 Task: Find connections with filter location Dongdu with filter topic #SmallBusinesswith filter profile language French with filter current company Piramal Pharma Solutions with filter school Maharaja Agrasen Institute Of Technology with filter industry Musicians with filter service category Illustration with filter keywords title Speechwriter
Action: Mouse moved to (505, 44)
Screenshot: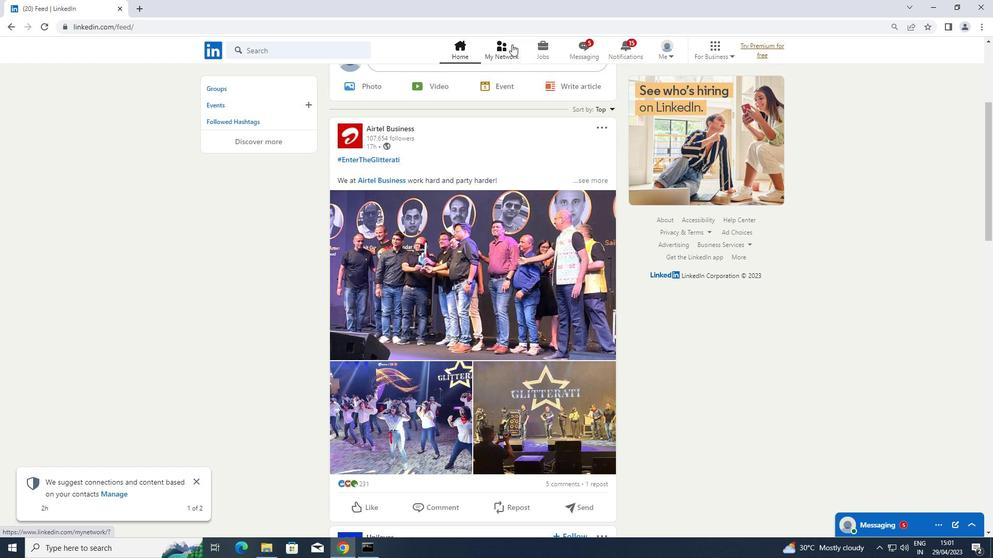 
Action: Mouse pressed left at (505, 44)
Screenshot: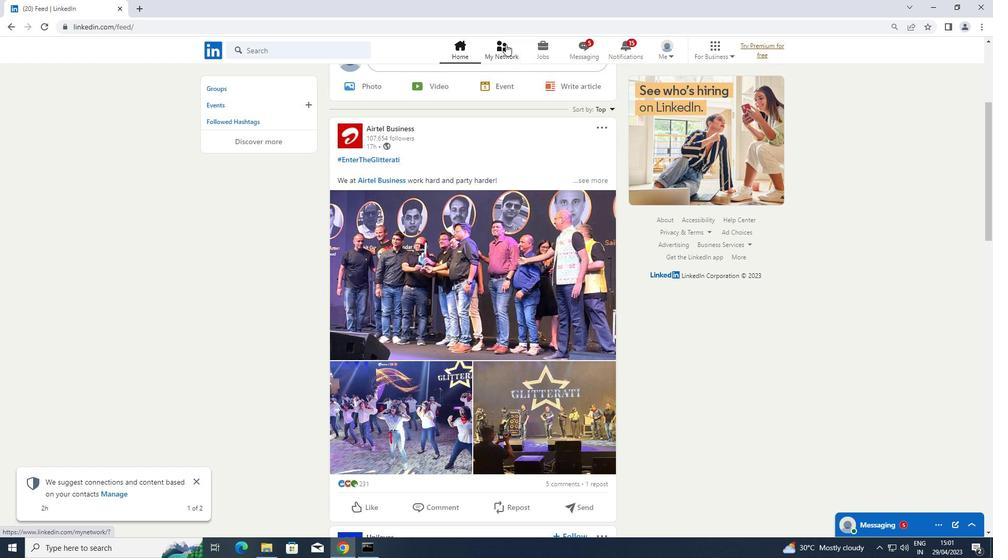 
Action: Mouse moved to (274, 102)
Screenshot: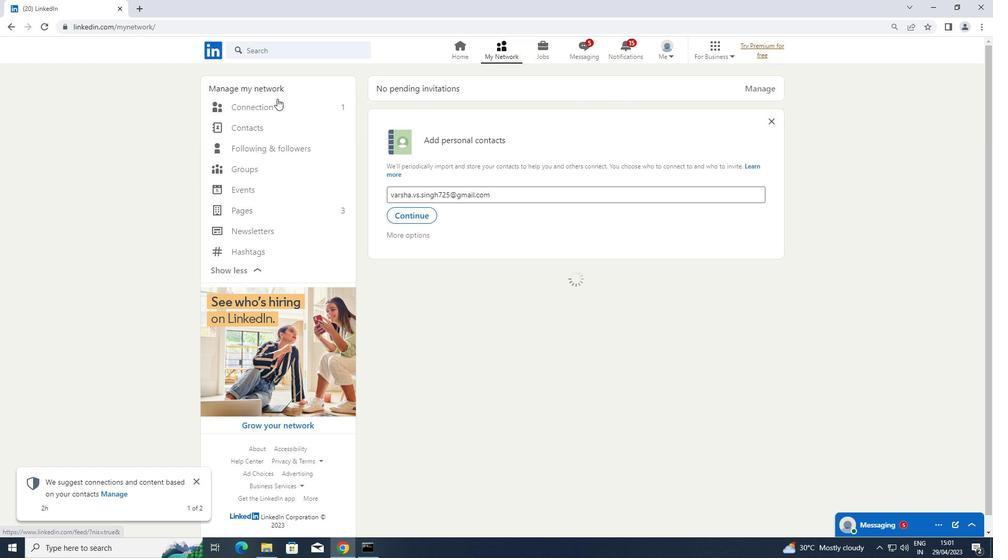
Action: Mouse pressed left at (274, 102)
Screenshot: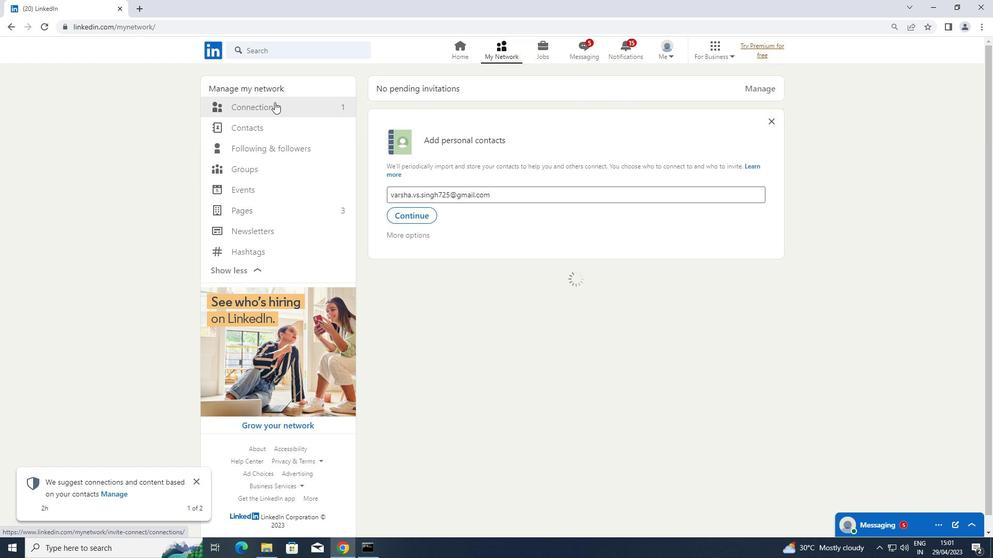 
Action: Mouse moved to (573, 103)
Screenshot: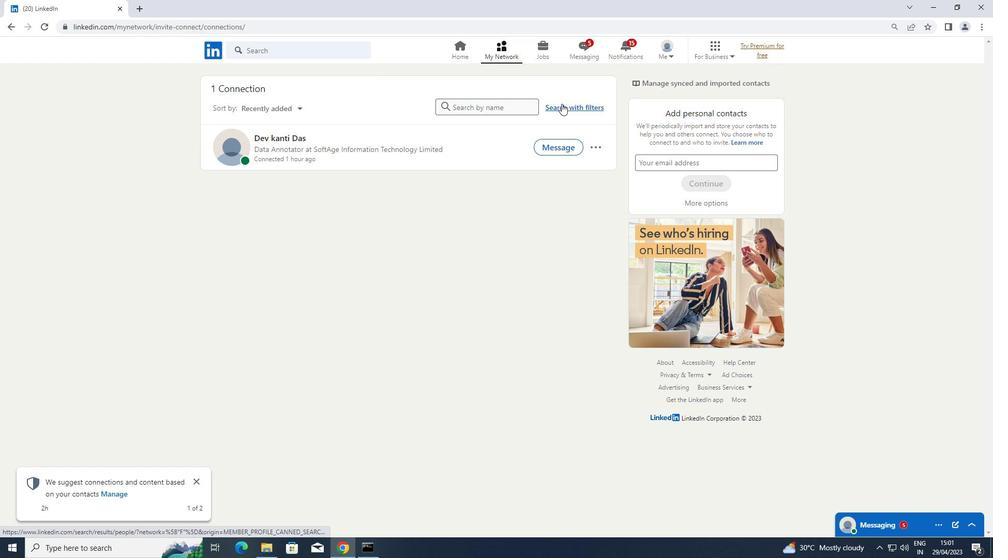 
Action: Mouse pressed left at (573, 103)
Screenshot: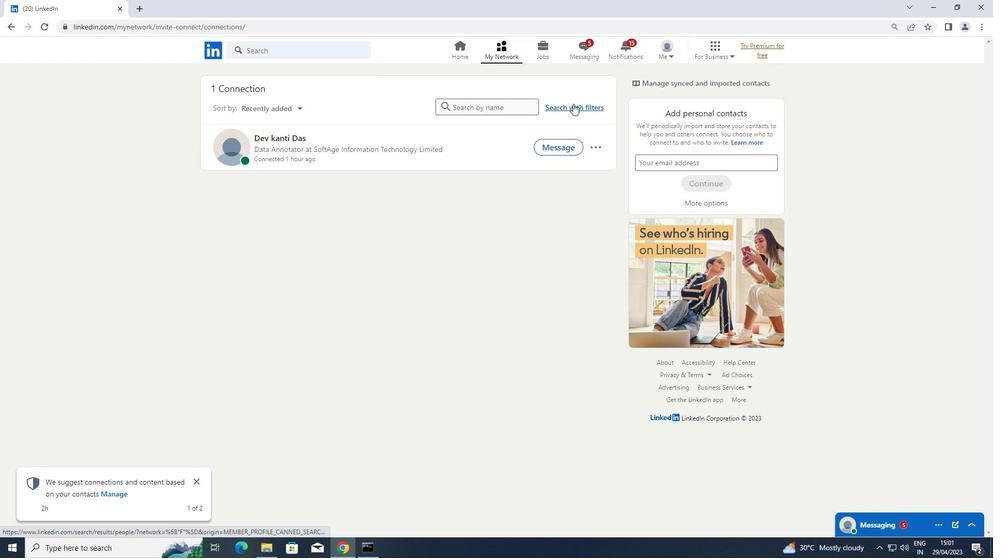 
Action: Mouse moved to (524, 75)
Screenshot: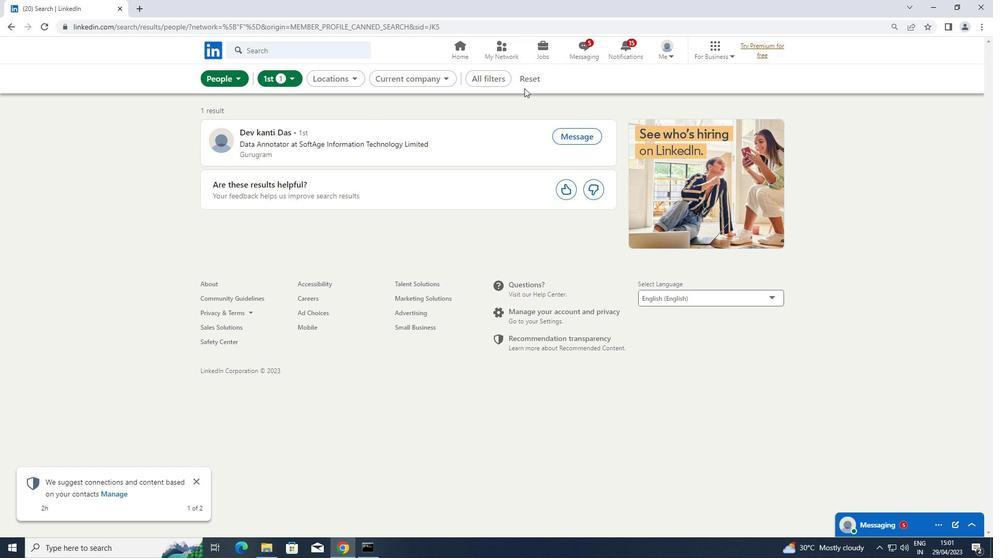 
Action: Mouse pressed left at (524, 75)
Screenshot: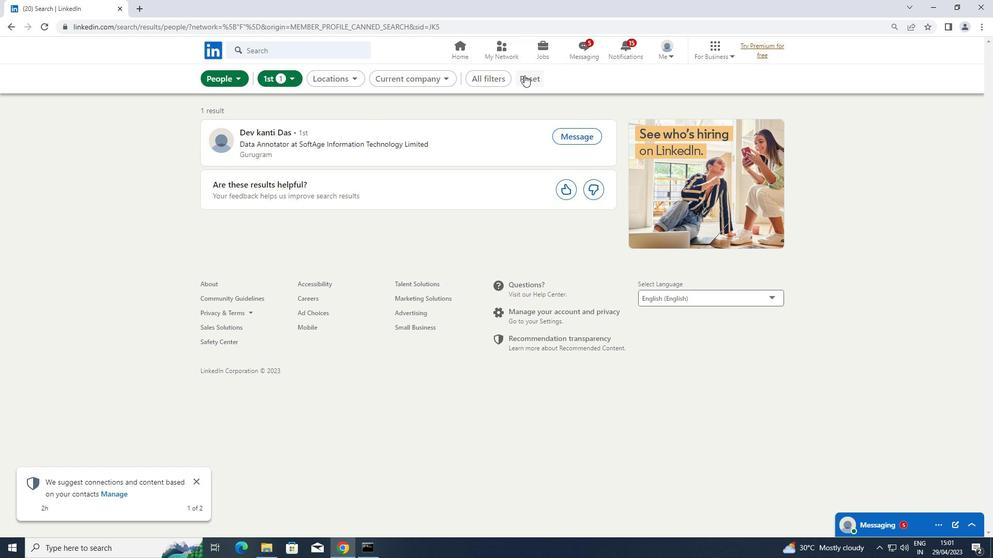 
Action: Mouse moved to (510, 78)
Screenshot: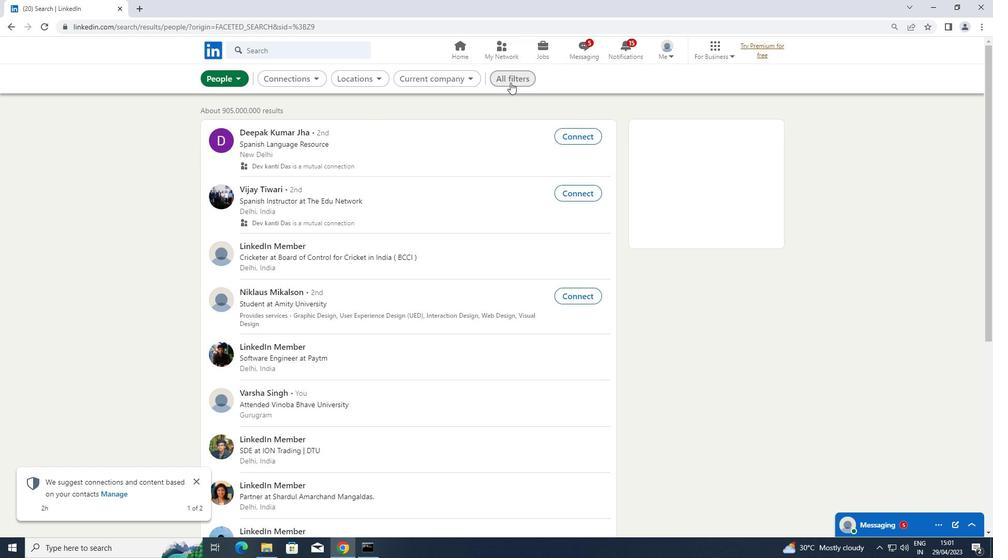 
Action: Mouse pressed left at (510, 78)
Screenshot: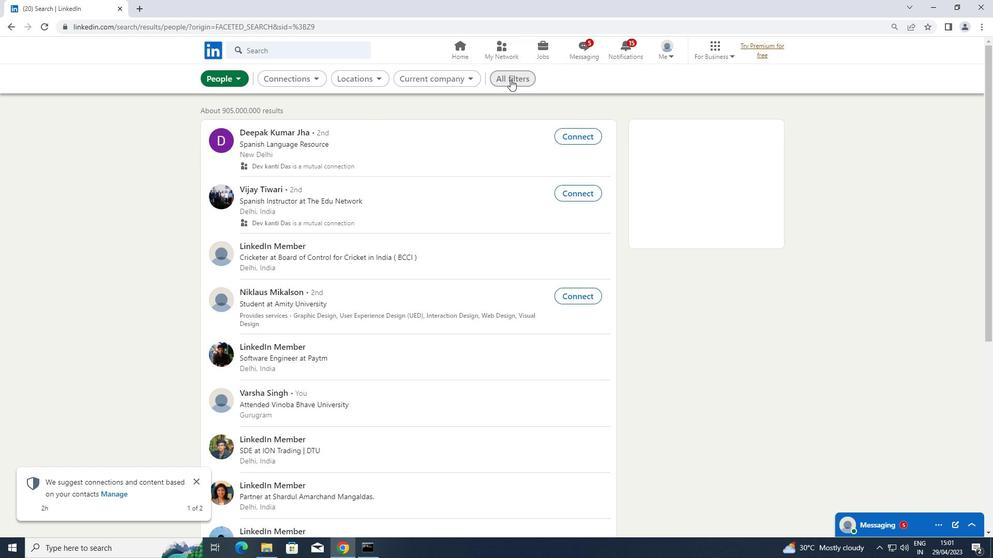 
Action: Mouse moved to (863, 396)
Screenshot: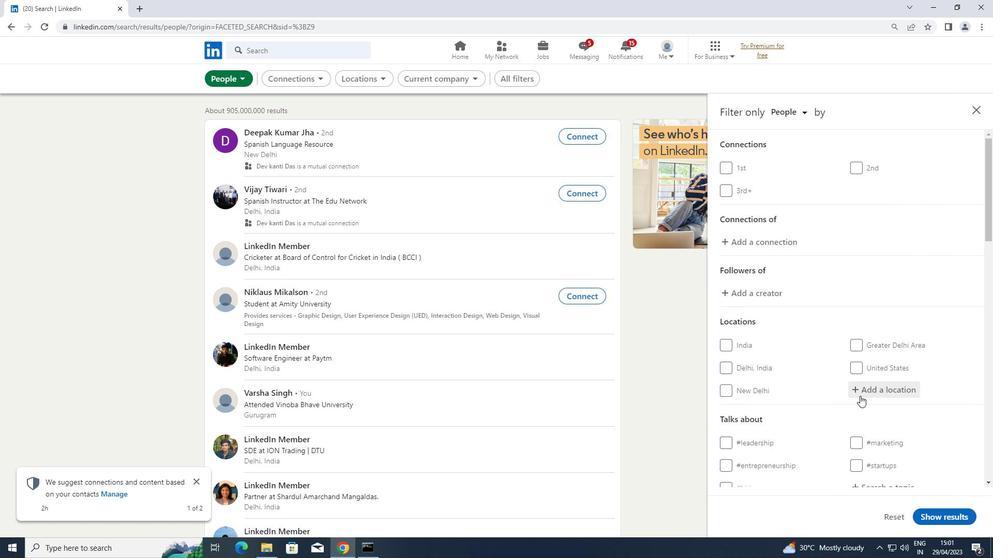 
Action: Mouse pressed left at (863, 396)
Screenshot: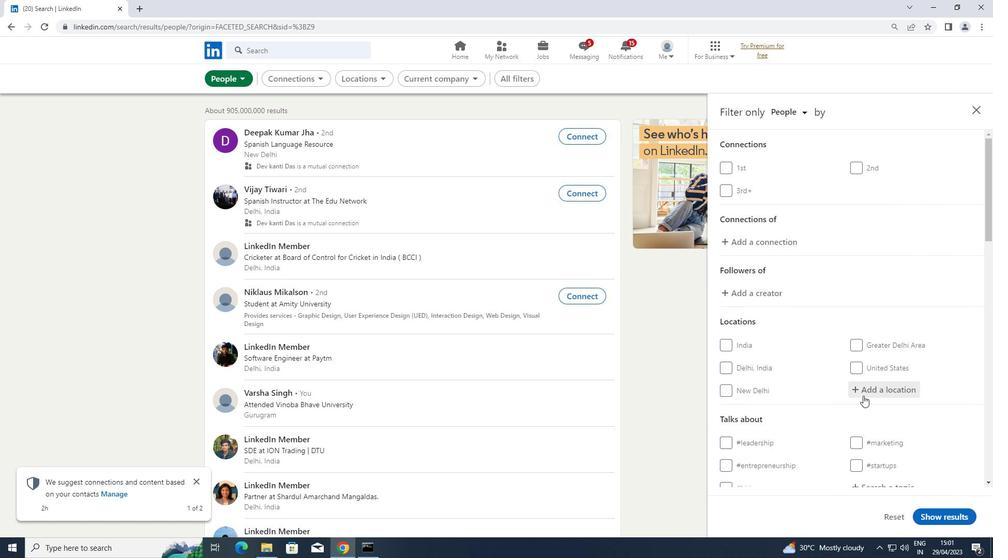 
Action: Key pressed <Key.shift>DONGDU
Screenshot: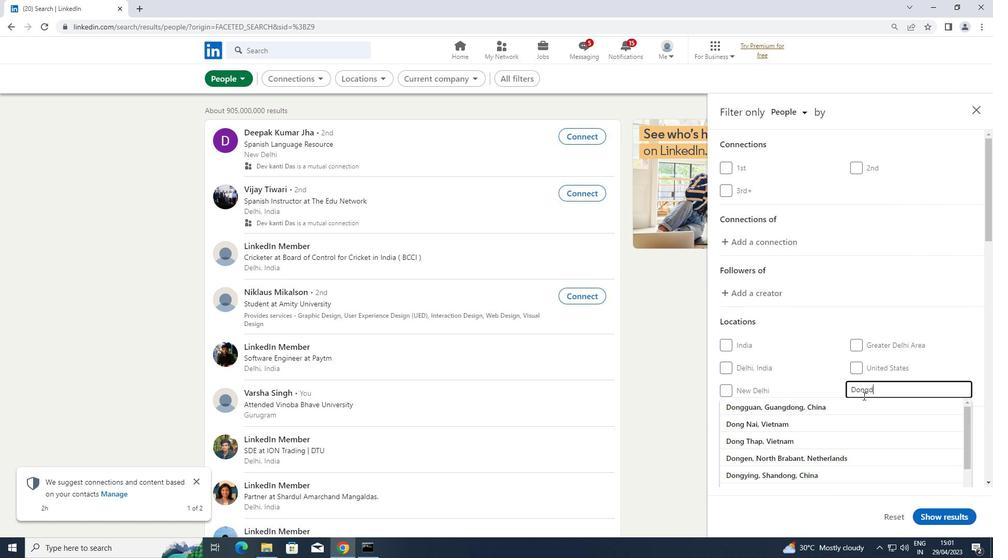 
Action: Mouse moved to (823, 378)
Screenshot: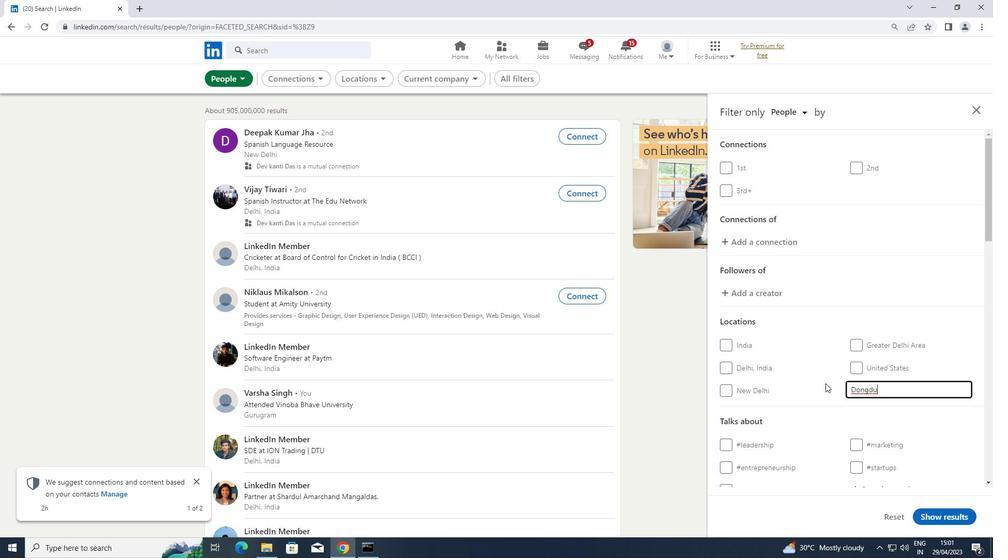 
Action: Mouse scrolled (823, 377) with delta (0, 0)
Screenshot: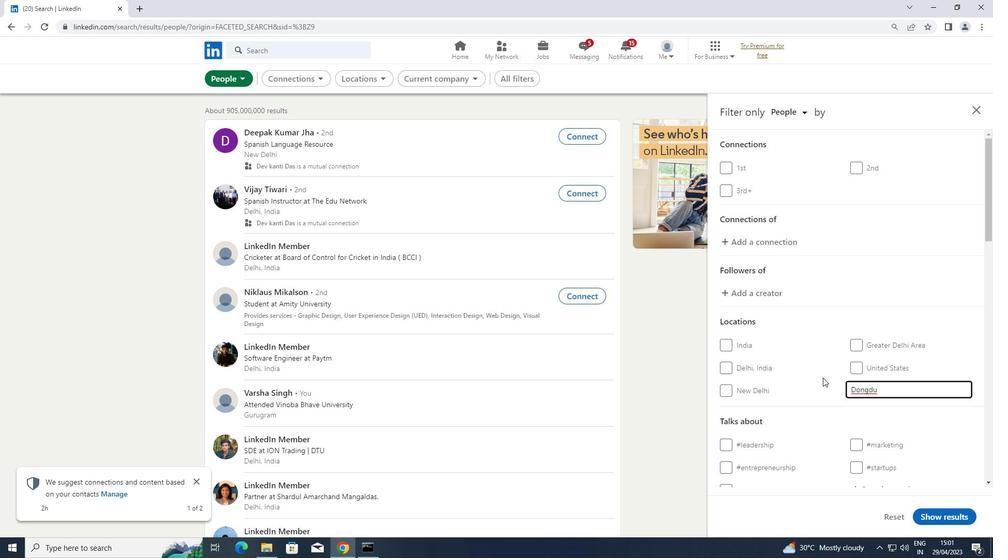 
Action: Mouse scrolled (823, 377) with delta (0, 0)
Screenshot: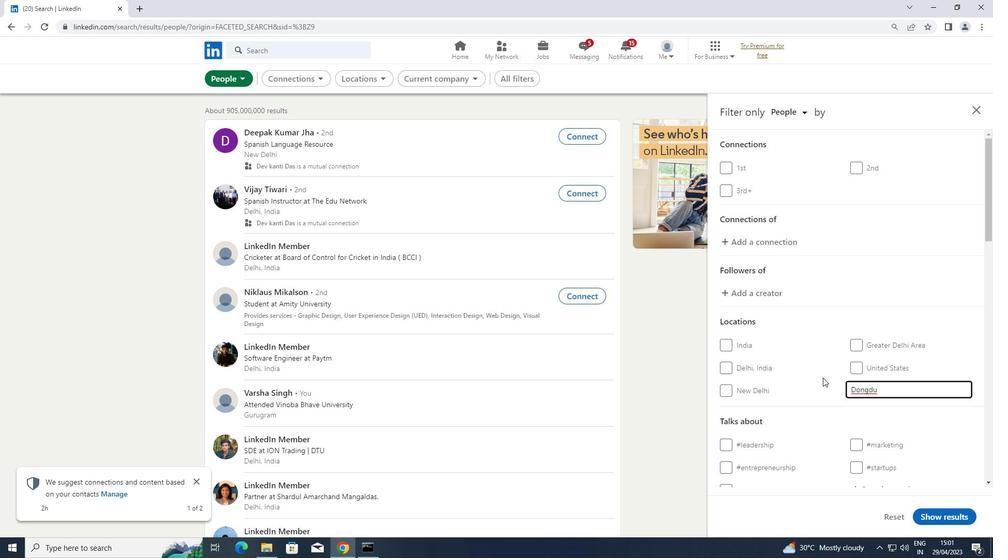 
Action: Mouse scrolled (823, 377) with delta (0, 0)
Screenshot: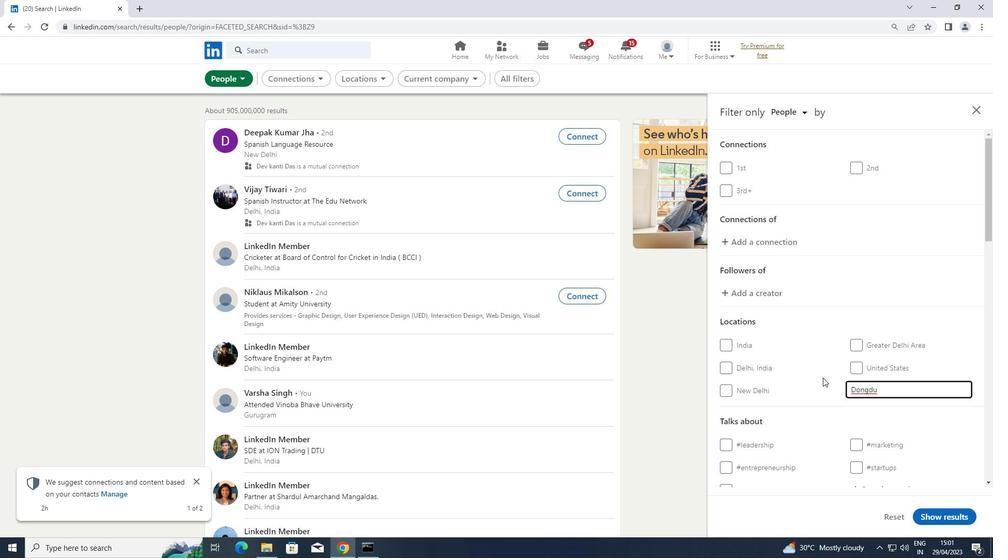 
Action: Mouse moved to (885, 332)
Screenshot: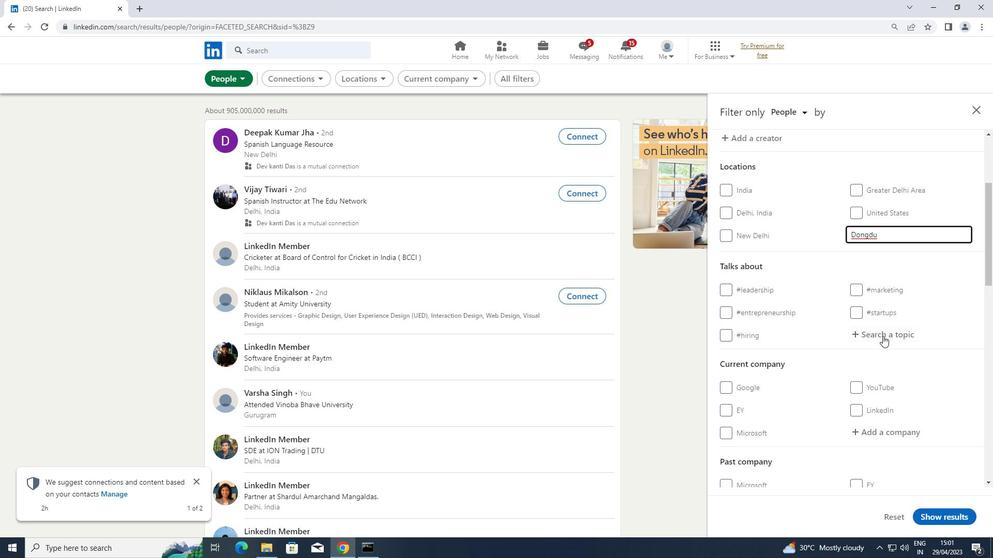 
Action: Mouse pressed left at (885, 332)
Screenshot: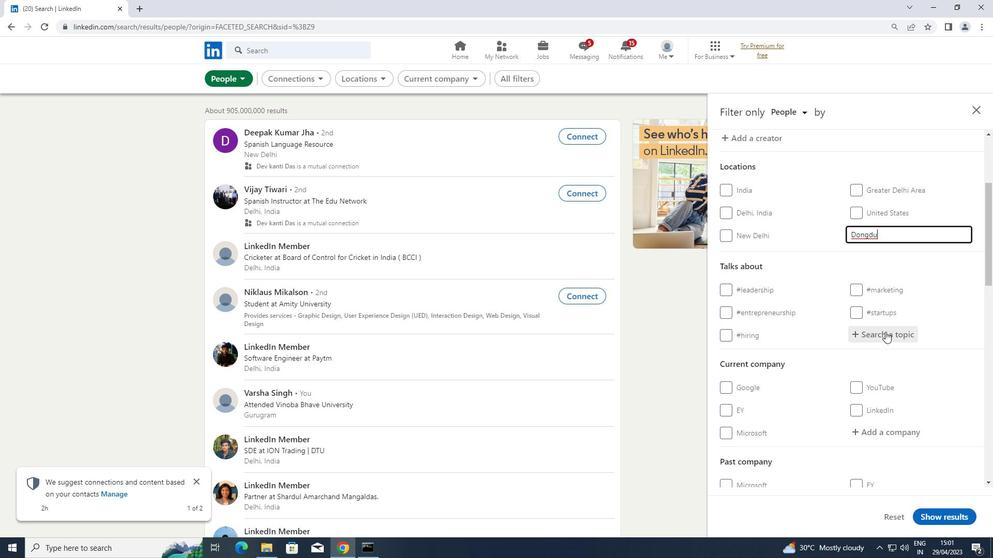 
Action: Key pressed <Key.shift>#<Key.shift>SMALL<Key.shift>BUSINESS
Screenshot: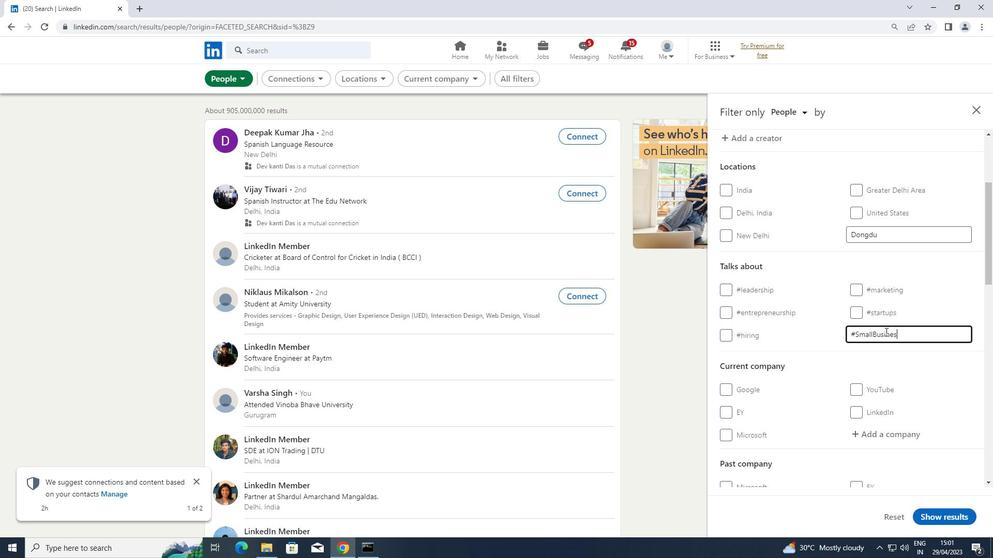 
Action: Mouse scrolled (885, 331) with delta (0, 0)
Screenshot: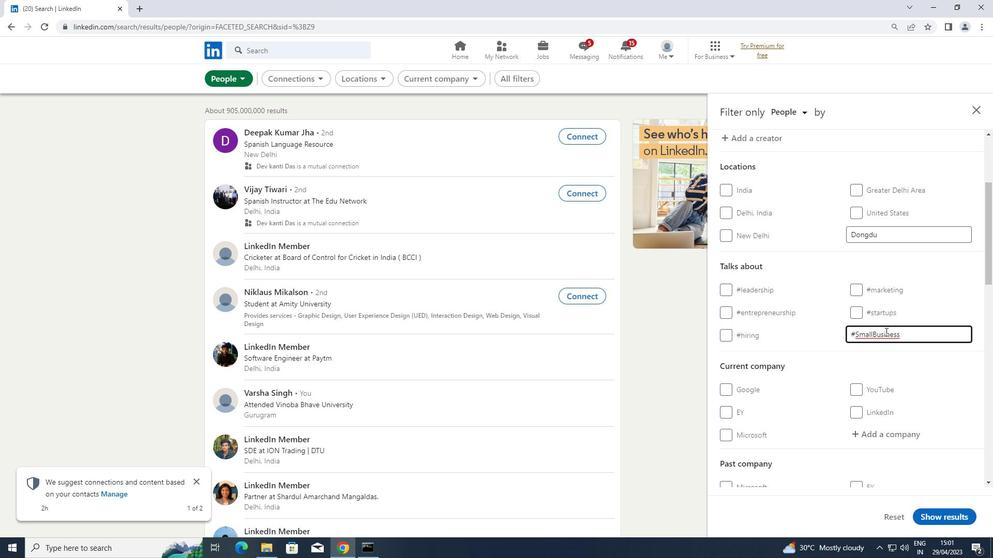 
Action: Mouse moved to (884, 333)
Screenshot: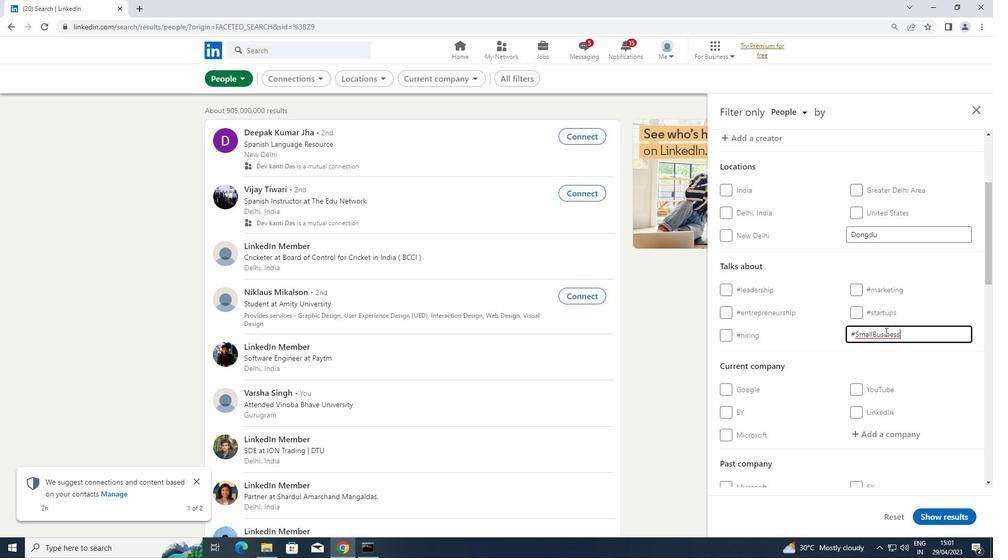 
Action: Mouse scrolled (884, 333) with delta (0, 0)
Screenshot: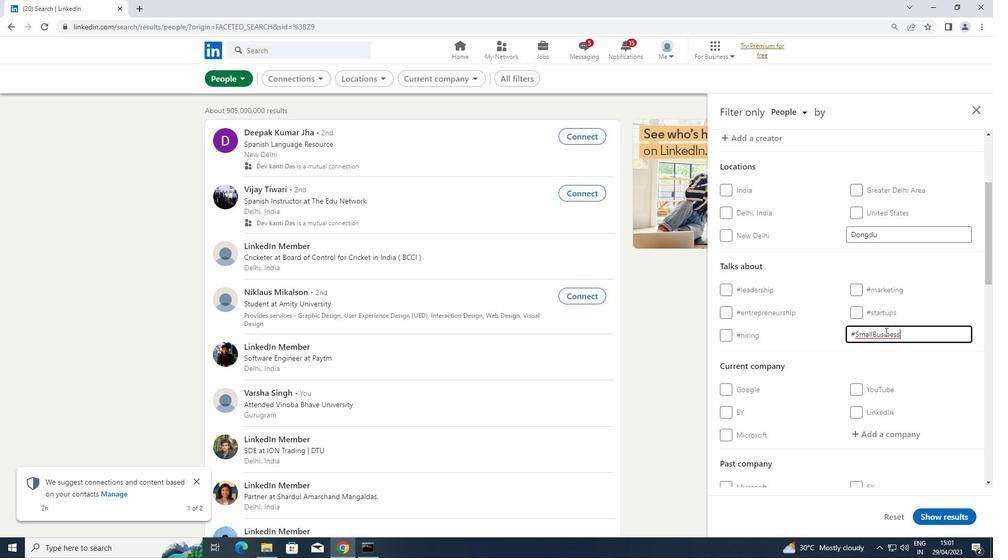 
Action: Mouse moved to (883, 334)
Screenshot: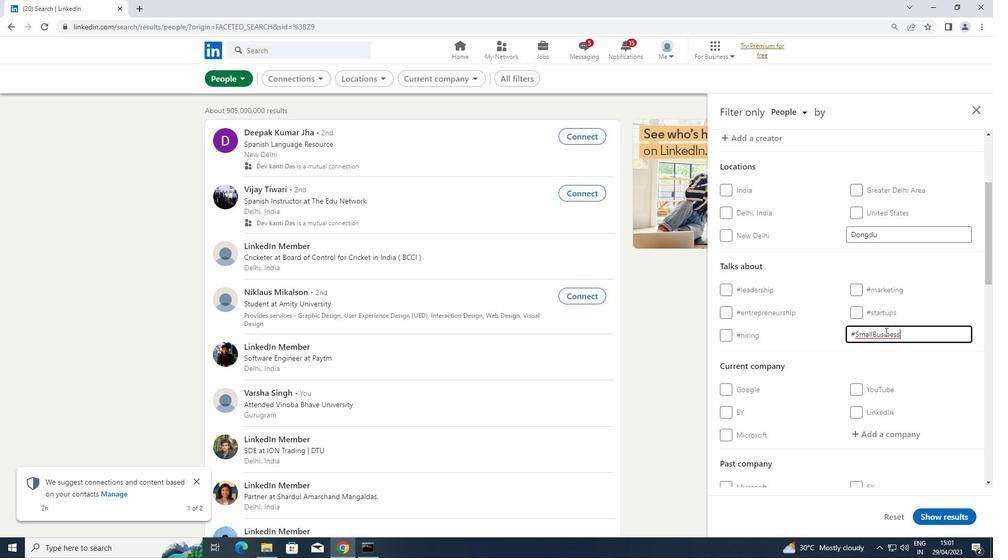 
Action: Mouse scrolled (883, 334) with delta (0, 0)
Screenshot: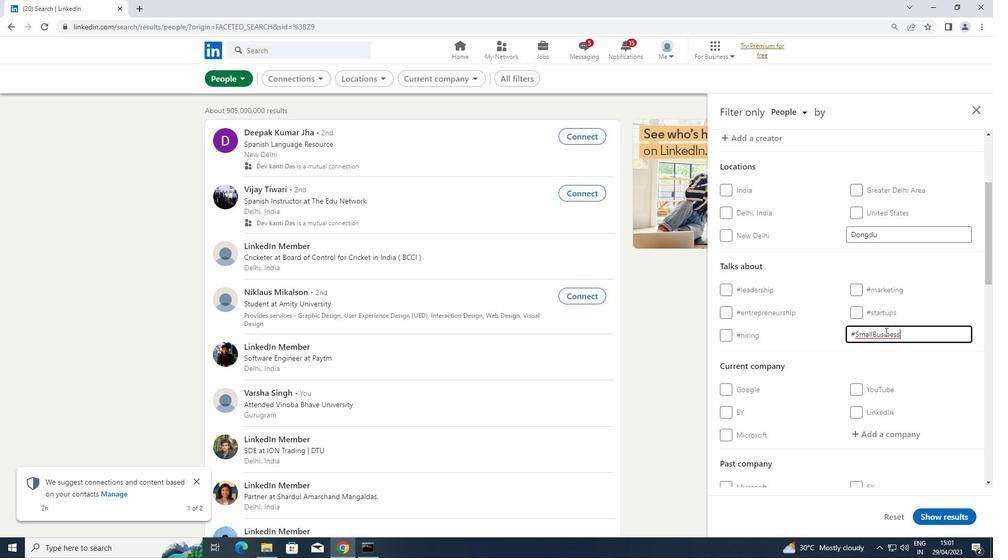 
Action: Mouse moved to (866, 344)
Screenshot: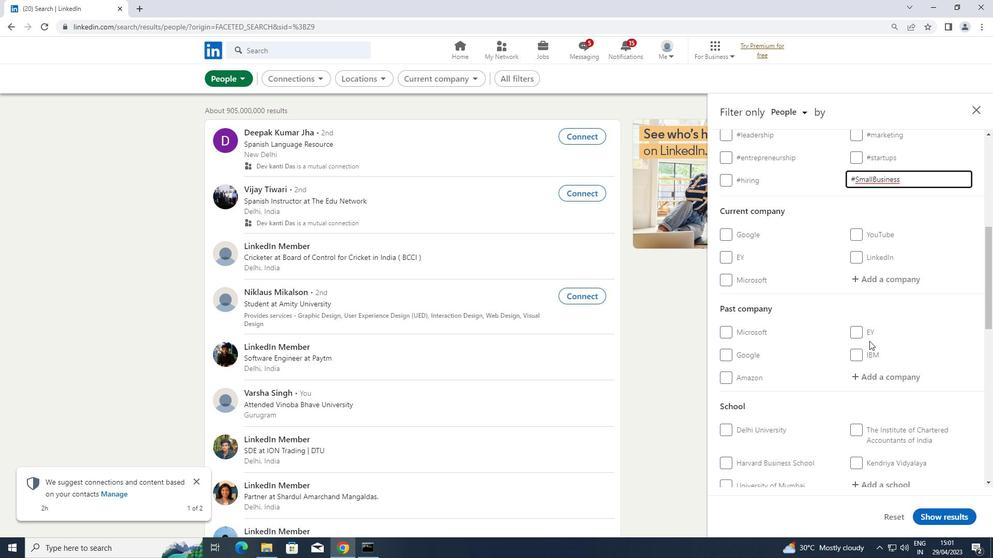 
Action: Mouse scrolled (866, 343) with delta (0, 0)
Screenshot: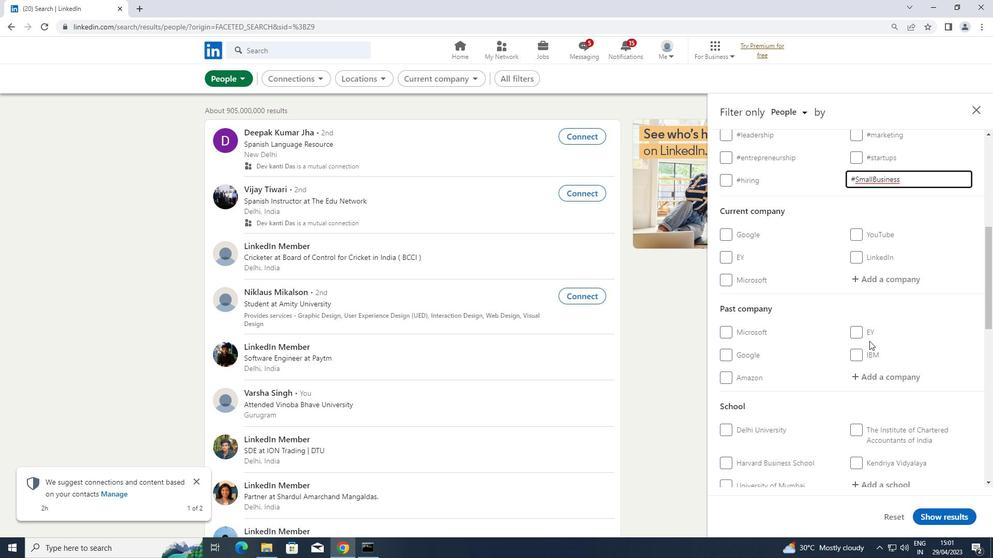 
Action: Mouse scrolled (866, 343) with delta (0, 0)
Screenshot: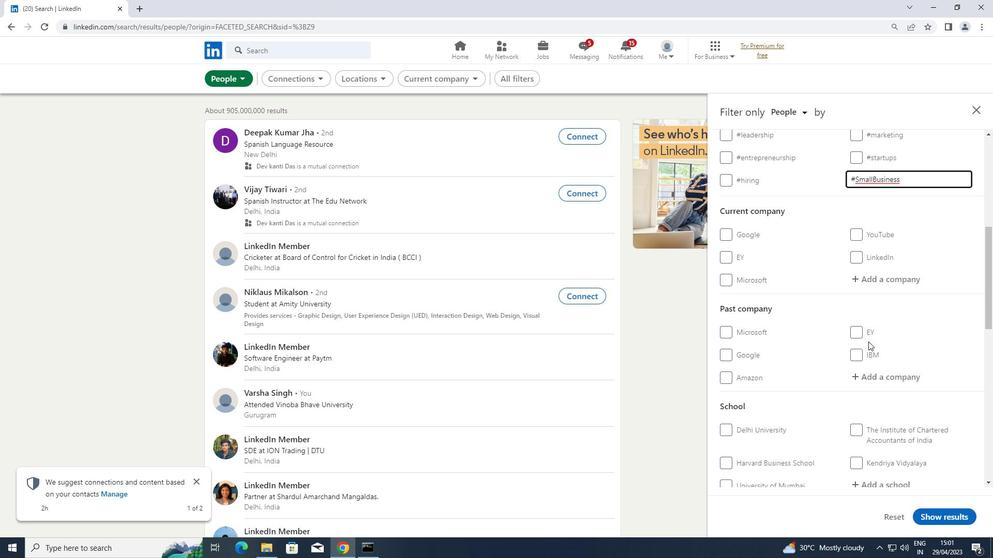 
Action: Mouse scrolled (866, 343) with delta (0, 0)
Screenshot: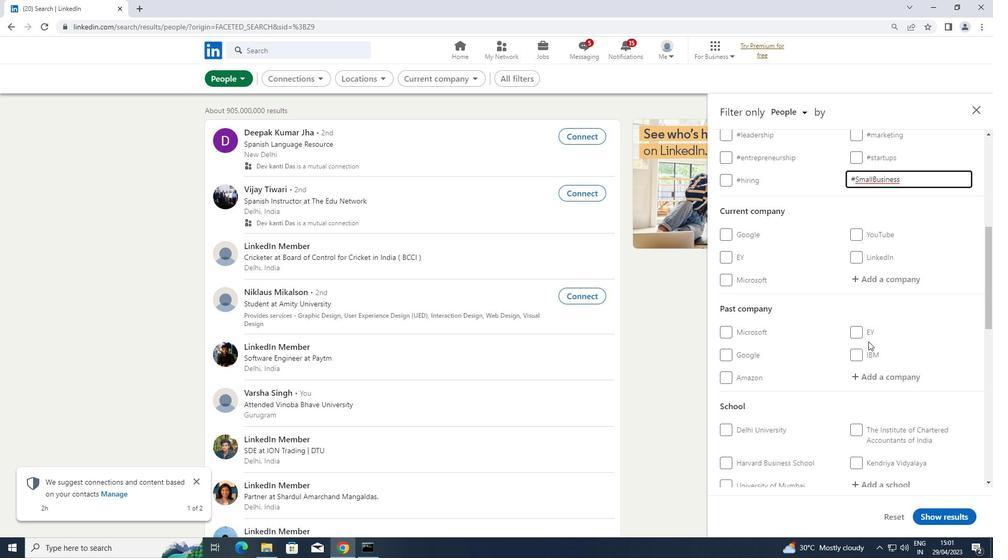 
Action: Mouse moved to (863, 347)
Screenshot: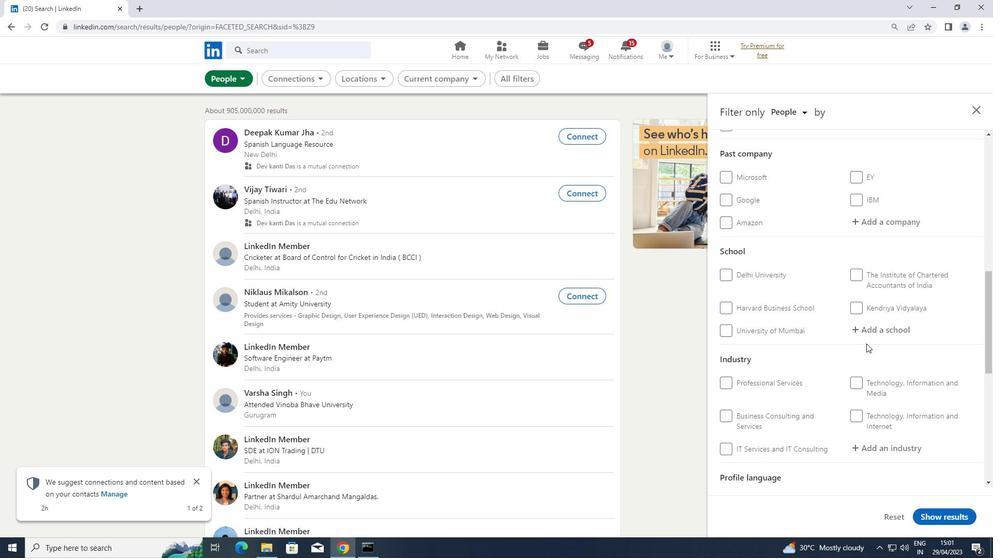 
Action: Mouse scrolled (863, 346) with delta (0, 0)
Screenshot: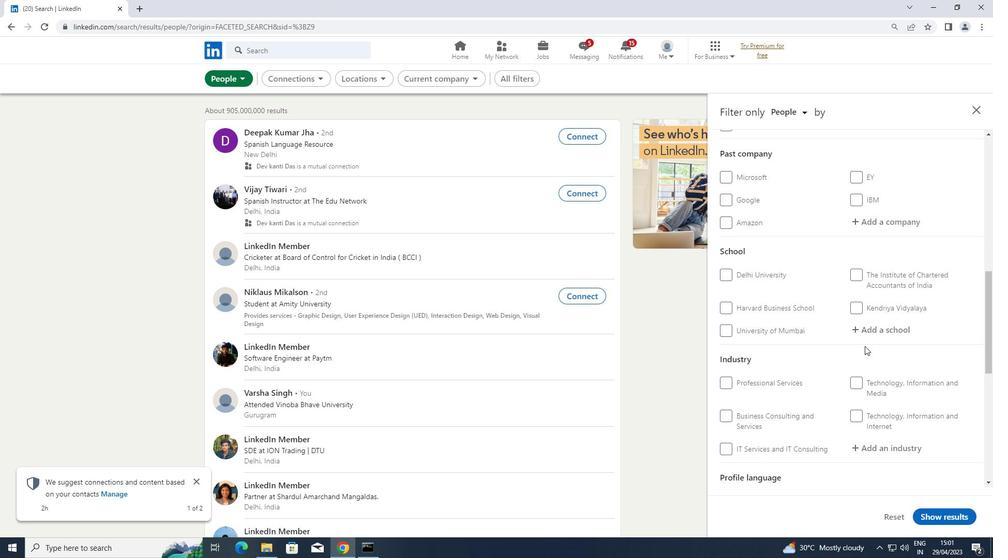 
Action: Mouse scrolled (863, 346) with delta (0, 0)
Screenshot: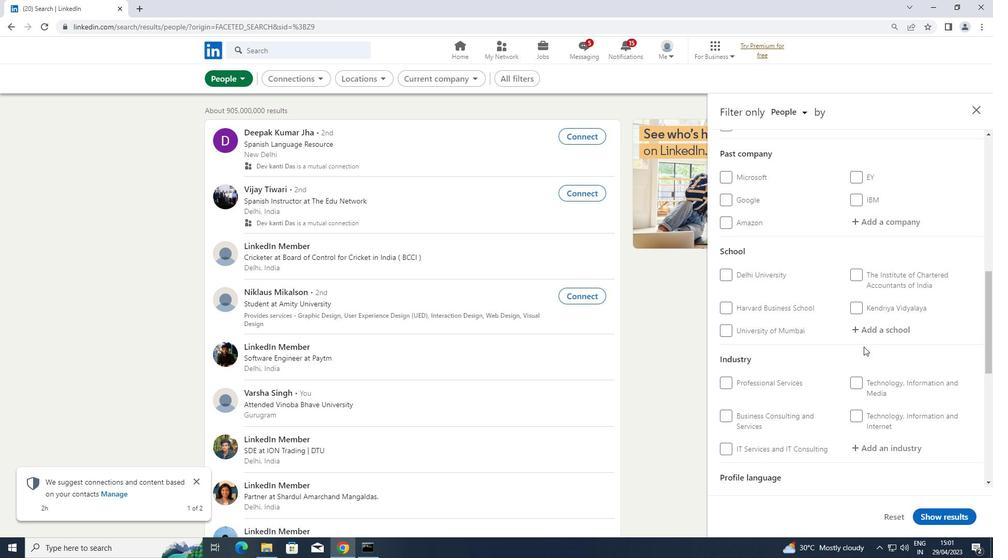 
Action: Mouse scrolled (863, 346) with delta (0, 0)
Screenshot: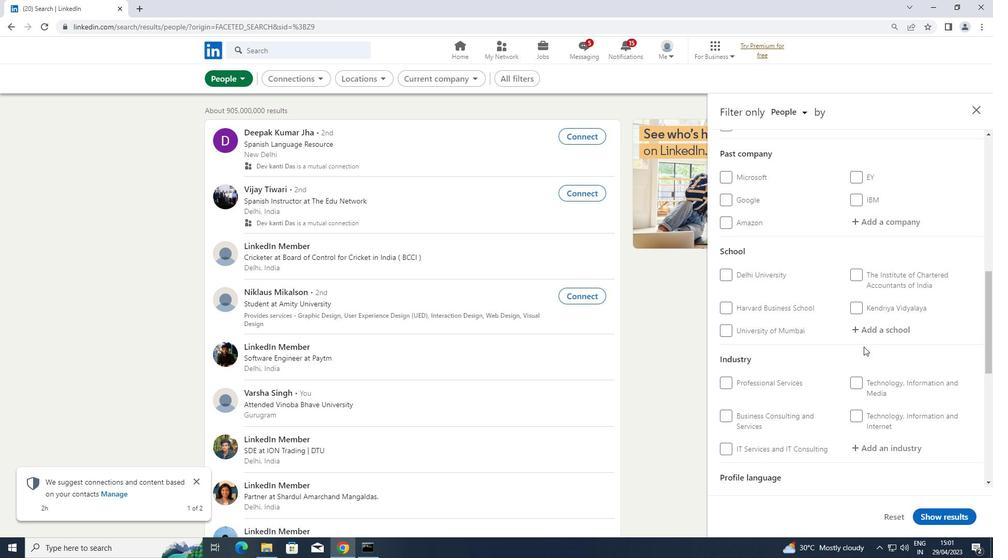 
Action: Mouse moved to (862, 344)
Screenshot: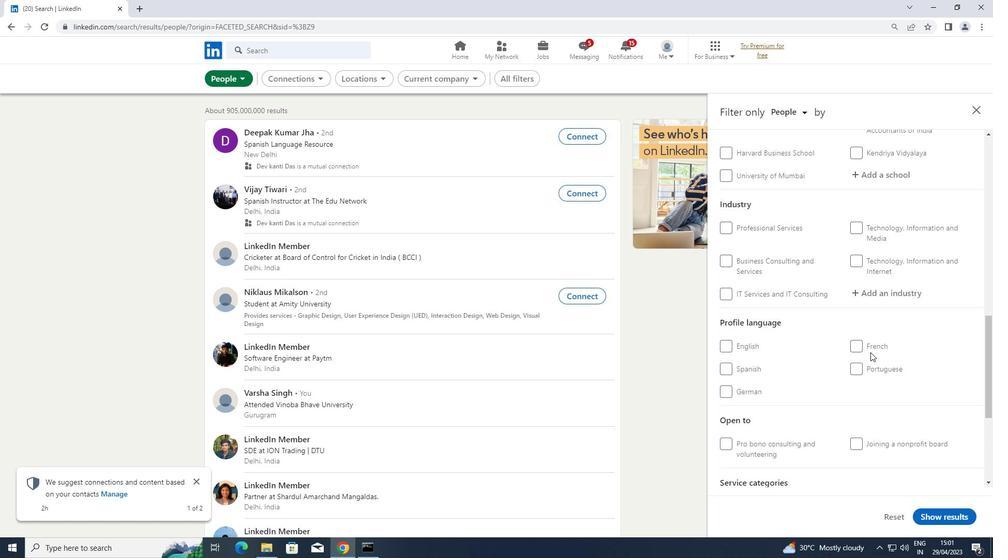 
Action: Mouse pressed left at (862, 344)
Screenshot: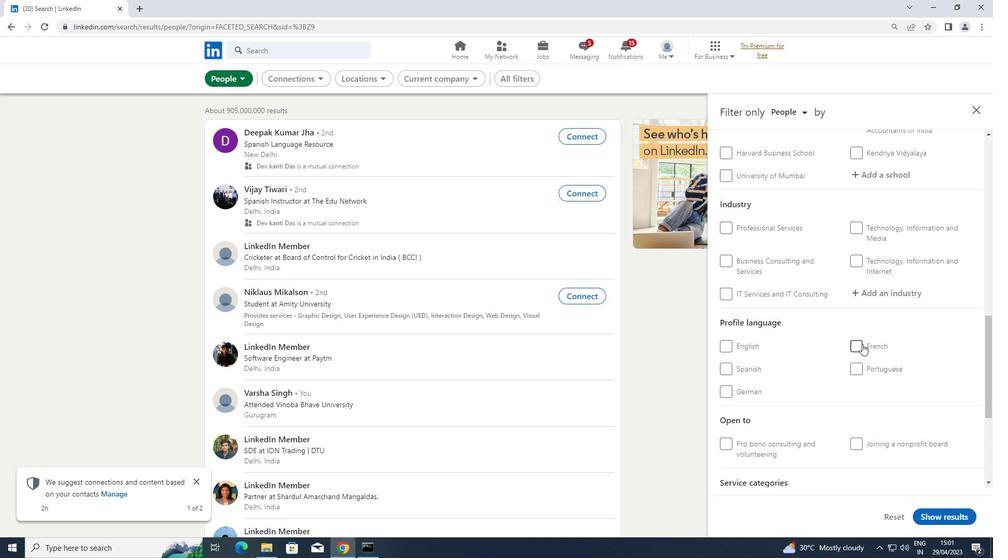 
Action: Mouse scrolled (862, 345) with delta (0, 0)
Screenshot: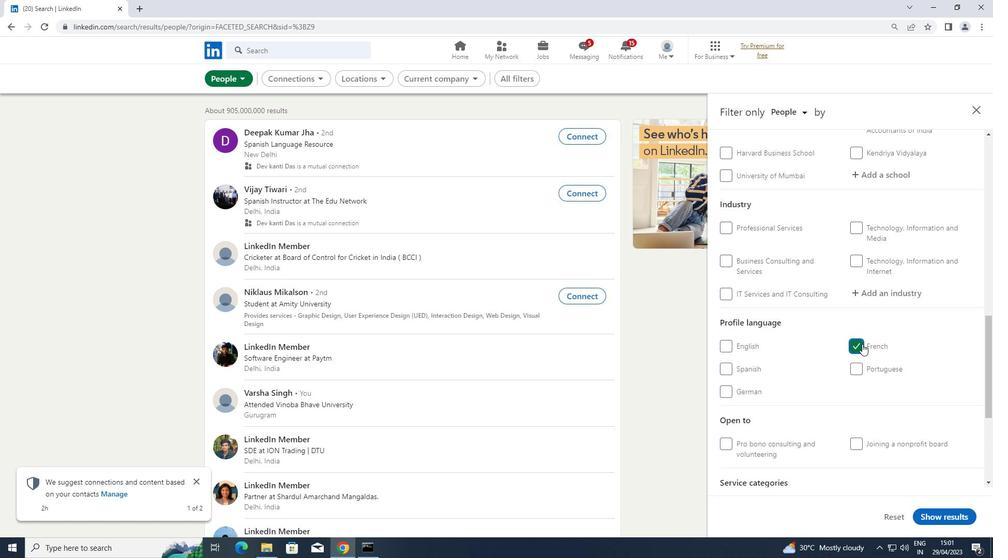 
Action: Mouse scrolled (862, 345) with delta (0, 0)
Screenshot: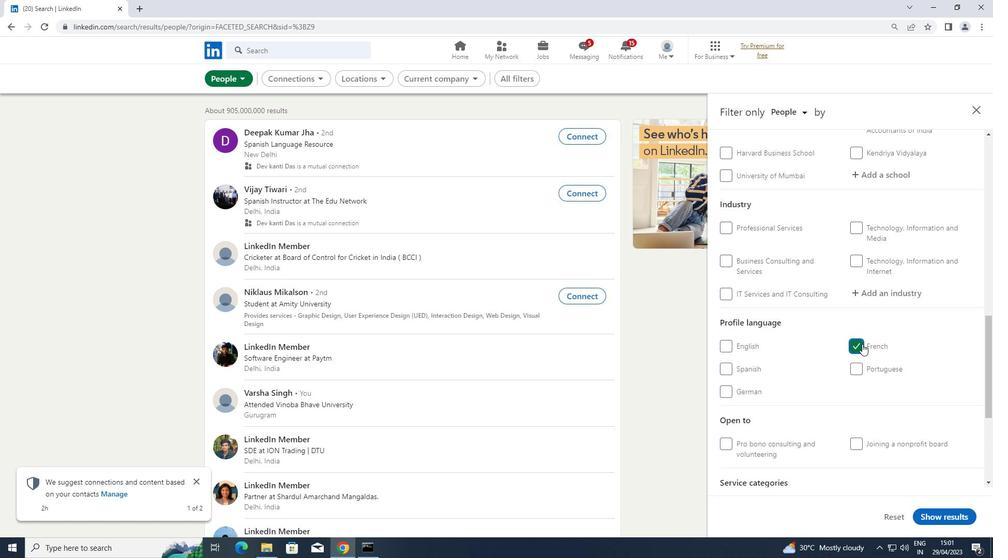 
Action: Mouse scrolled (862, 345) with delta (0, 0)
Screenshot: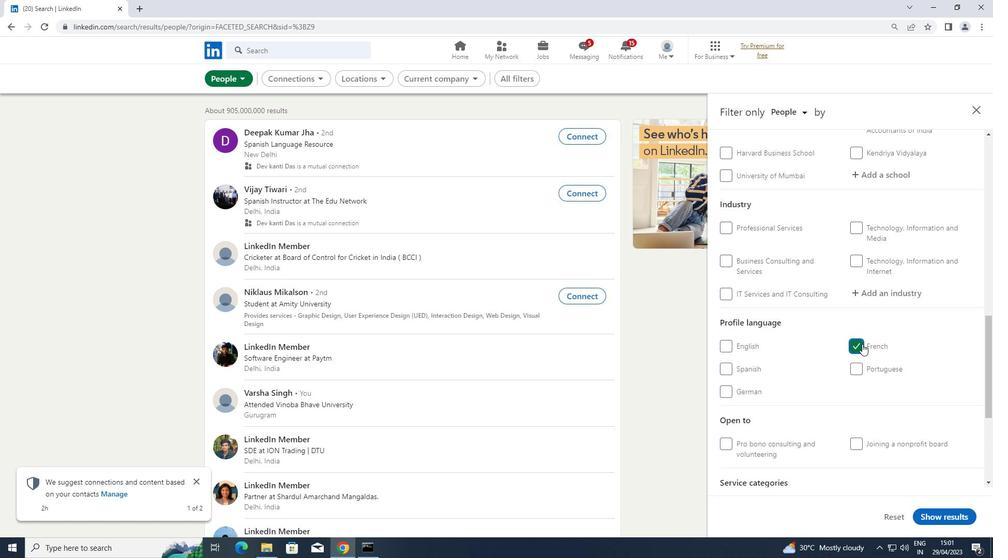 
Action: Mouse scrolled (862, 345) with delta (0, 0)
Screenshot: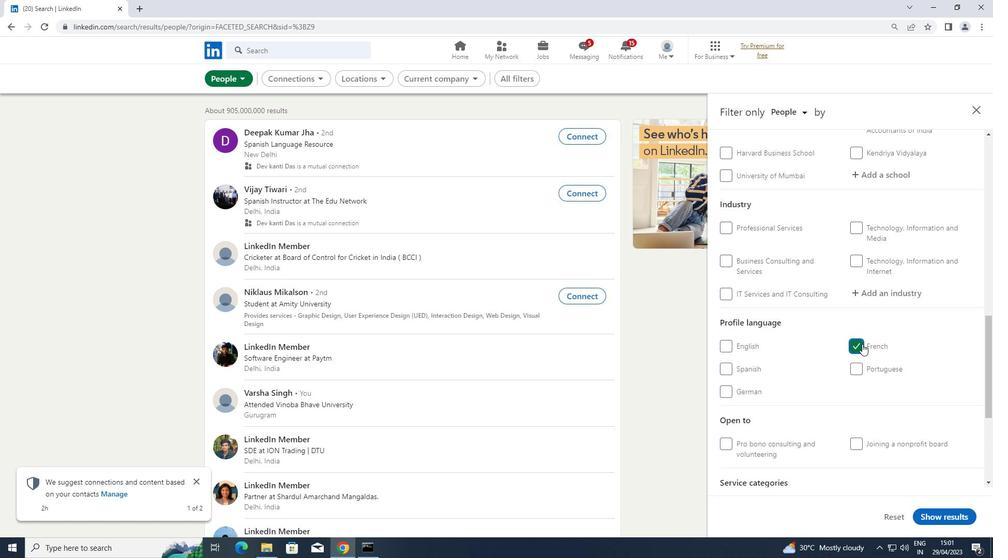 
Action: Mouse scrolled (862, 345) with delta (0, 0)
Screenshot: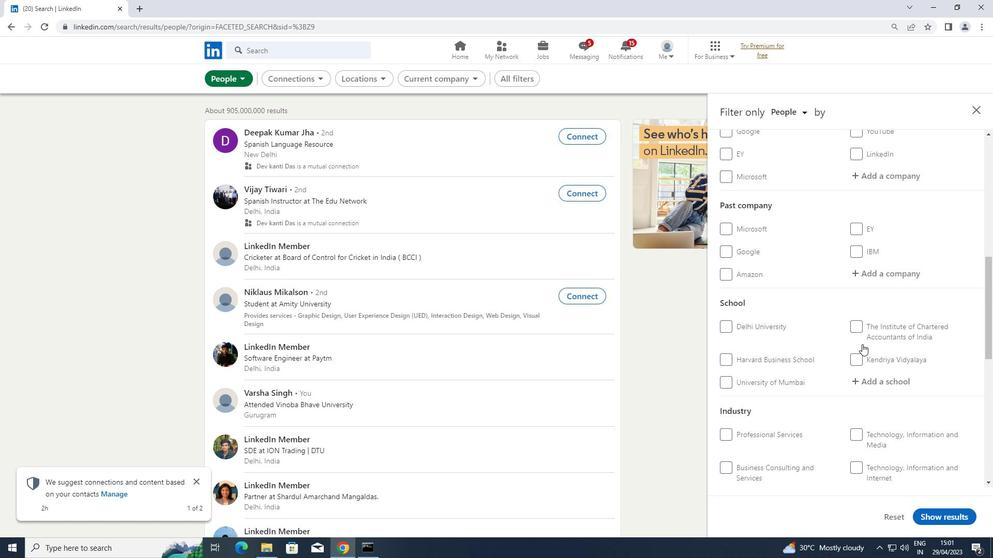 
Action: Mouse scrolled (862, 345) with delta (0, 0)
Screenshot: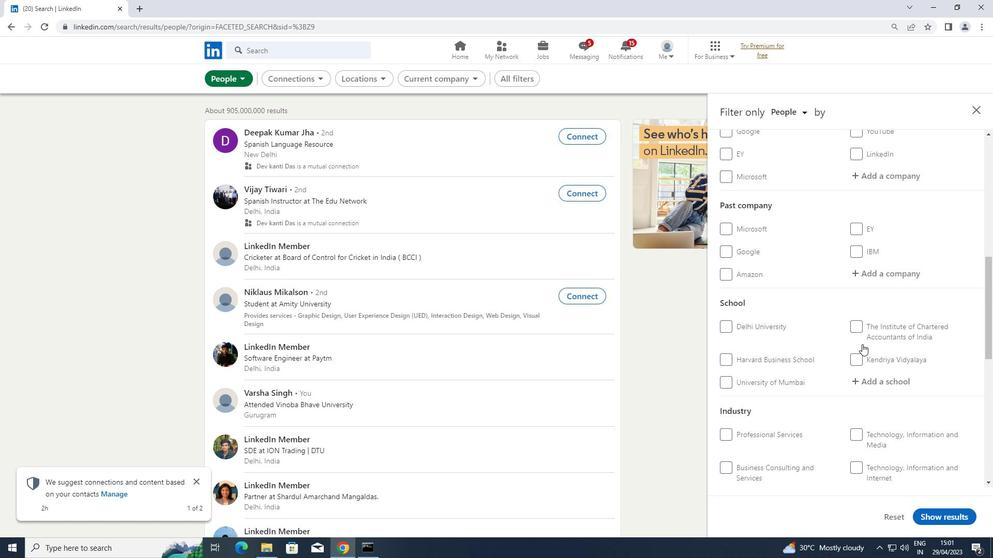 
Action: Mouse moved to (893, 278)
Screenshot: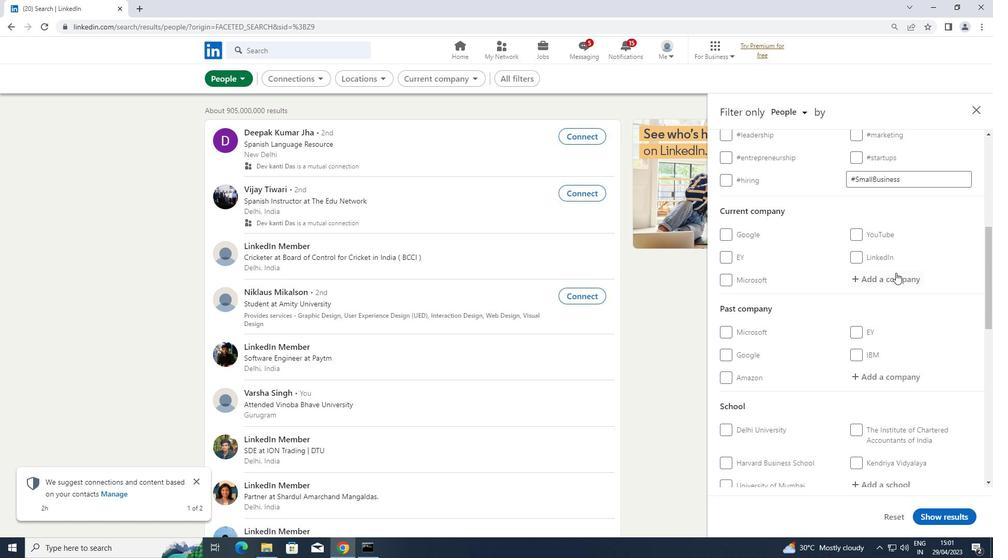 
Action: Mouse pressed left at (893, 278)
Screenshot: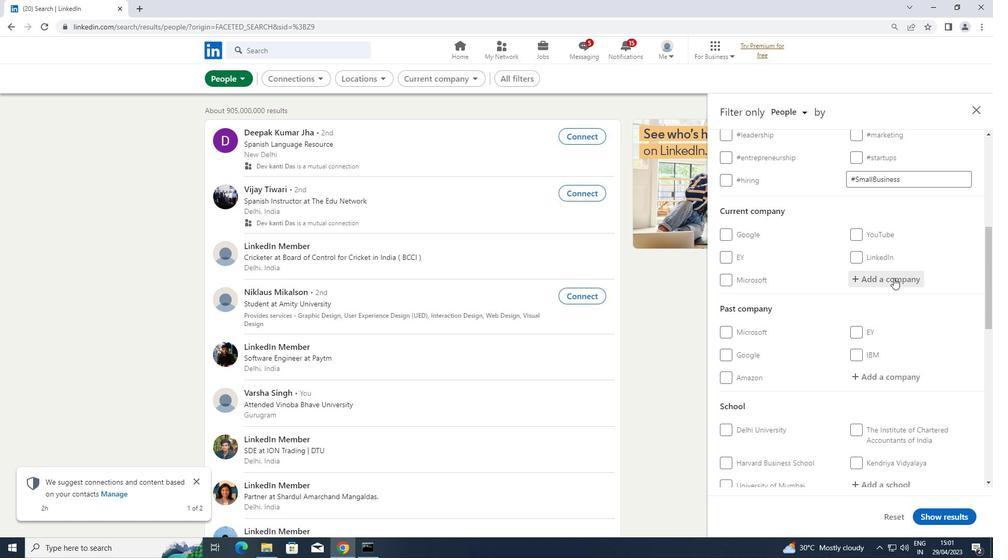 
Action: Key pressed <Key.shift>PIRAMAL
Screenshot: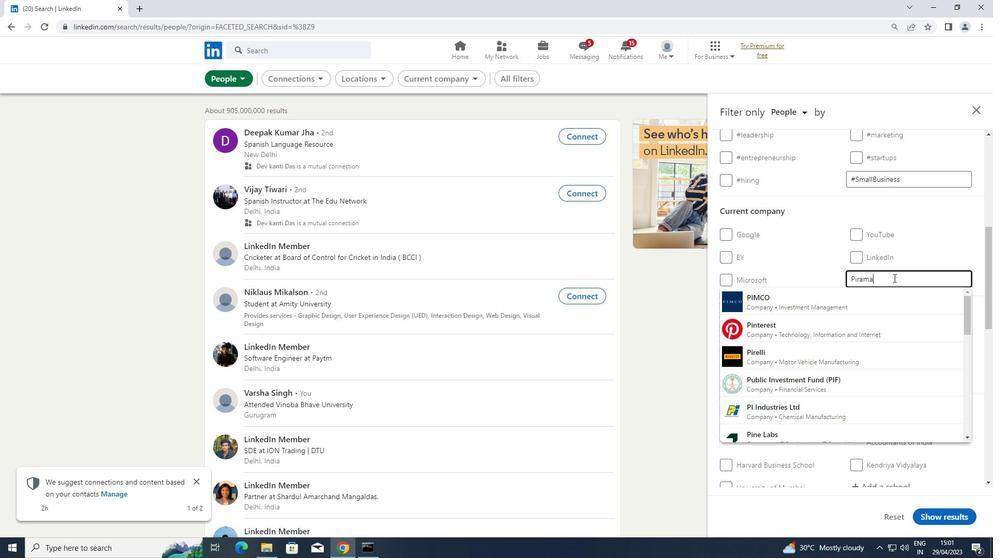 
Action: Mouse moved to (826, 377)
Screenshot: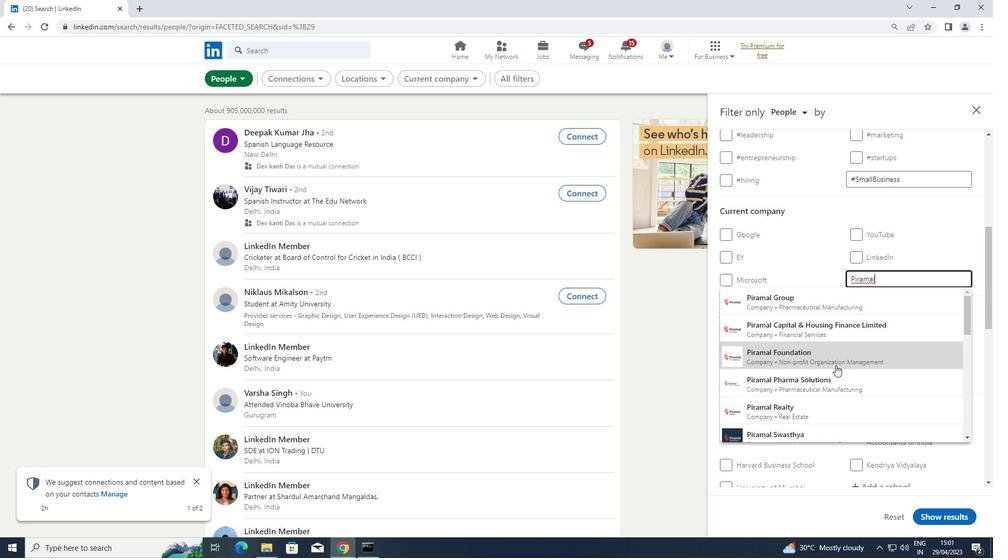 
Action: Mouse pressed left at (826, 377)
Screenshot: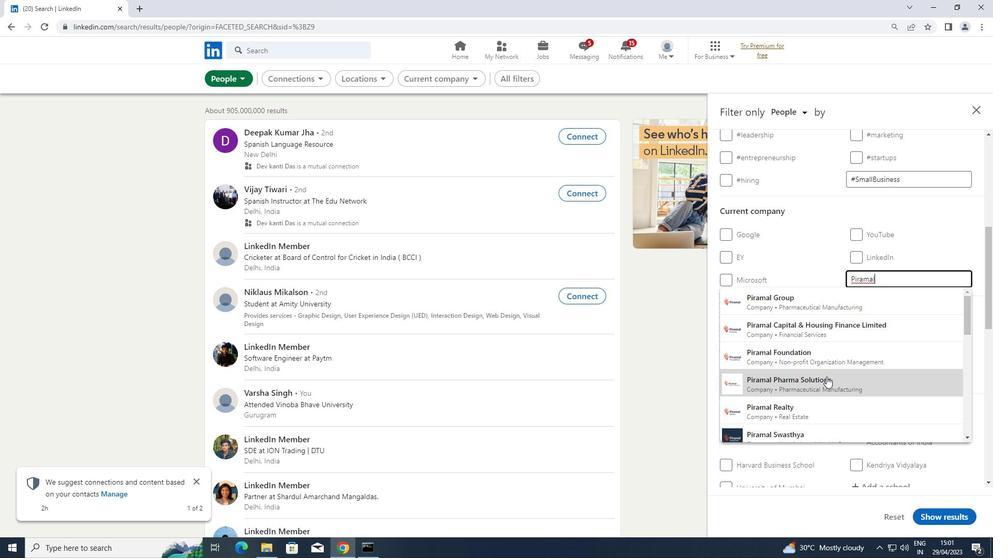 
Action: Mouse scrolled (826, 376) with delta (0, 0)
Screenshot: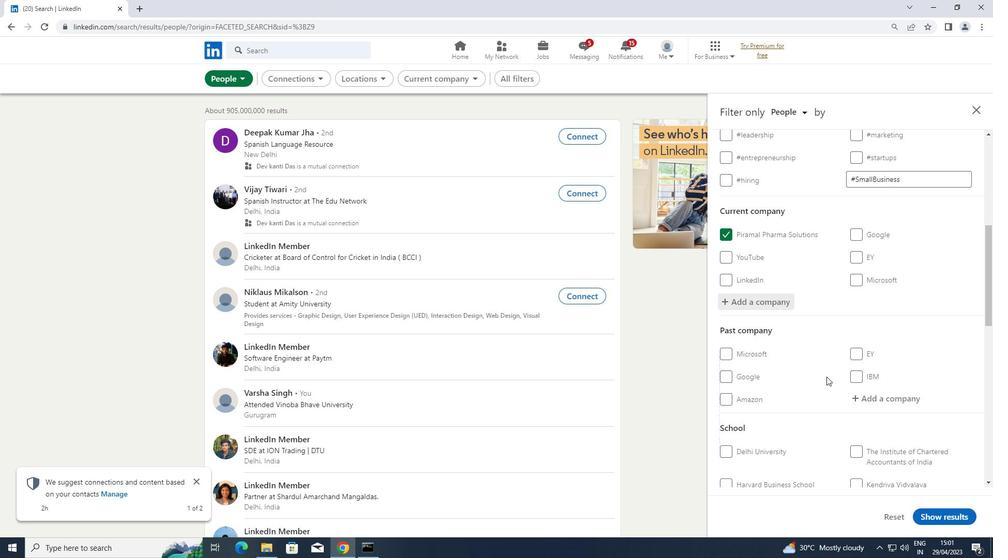 
Action: Mouse scrolled (826, 376) with delta (0, 0)
Screenshot: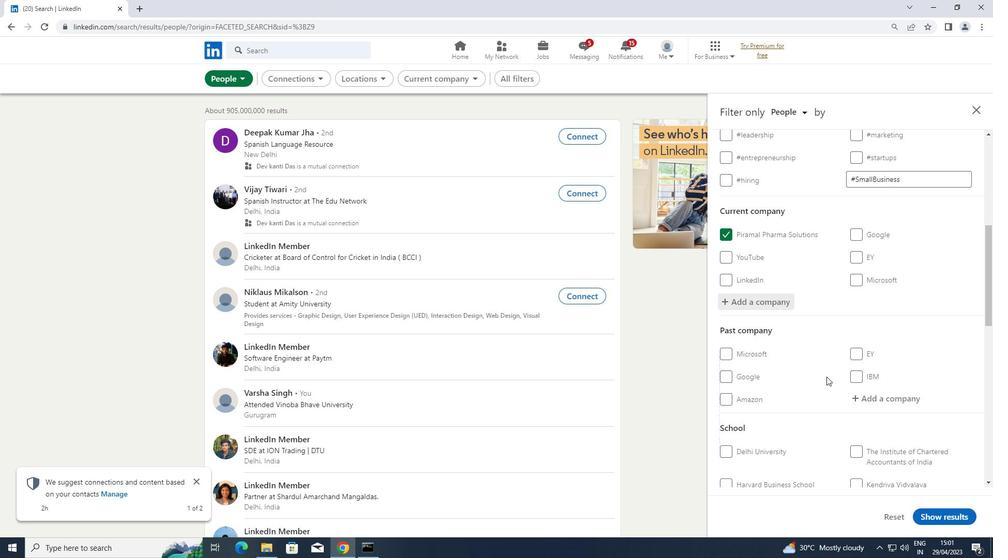 
Action: Mouse scrolled (826, 376) with delta (0, 0)
Screenshot: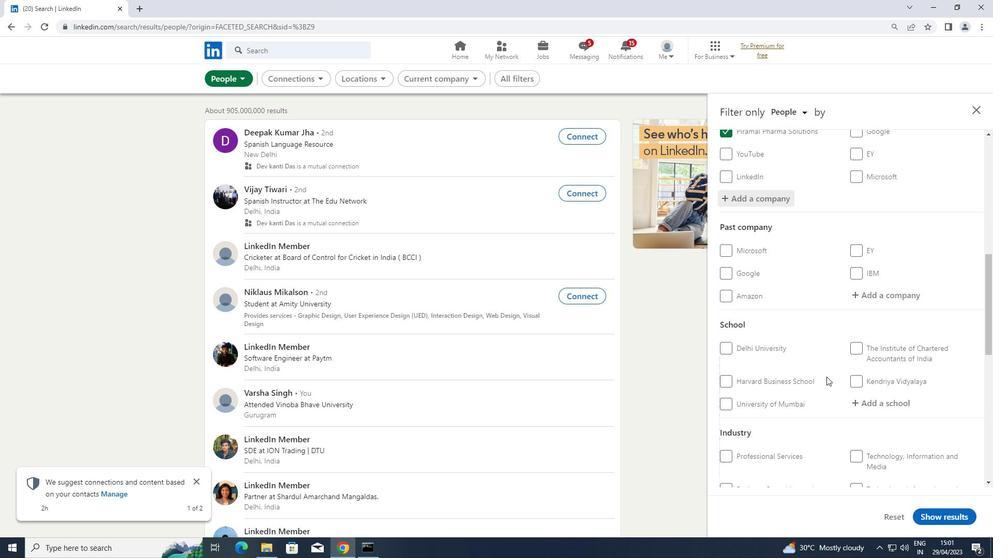 
Action: Mouse scrolled (826, 376) with delta (0, 0)
Screenshot: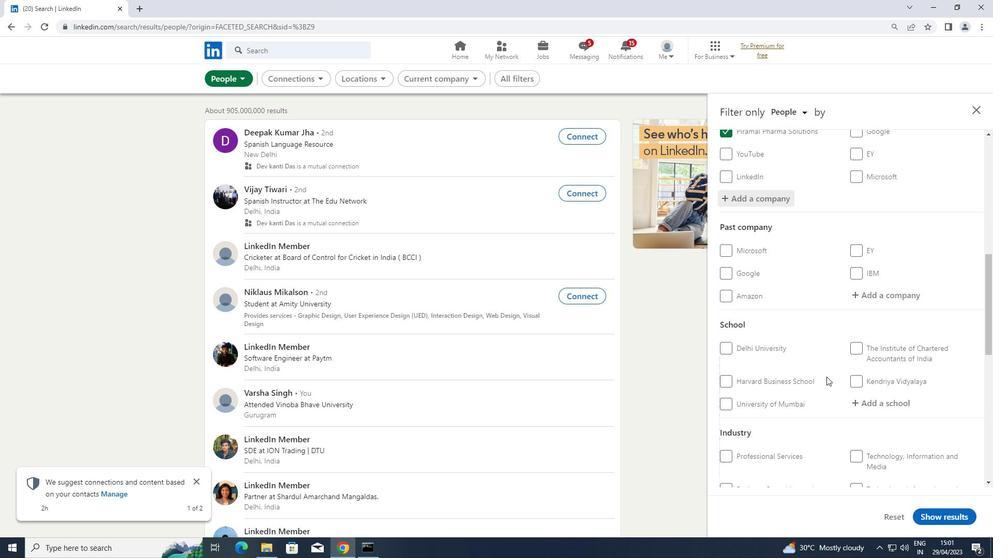 
Action: Mouse moved to (867, 297)
Screenshot: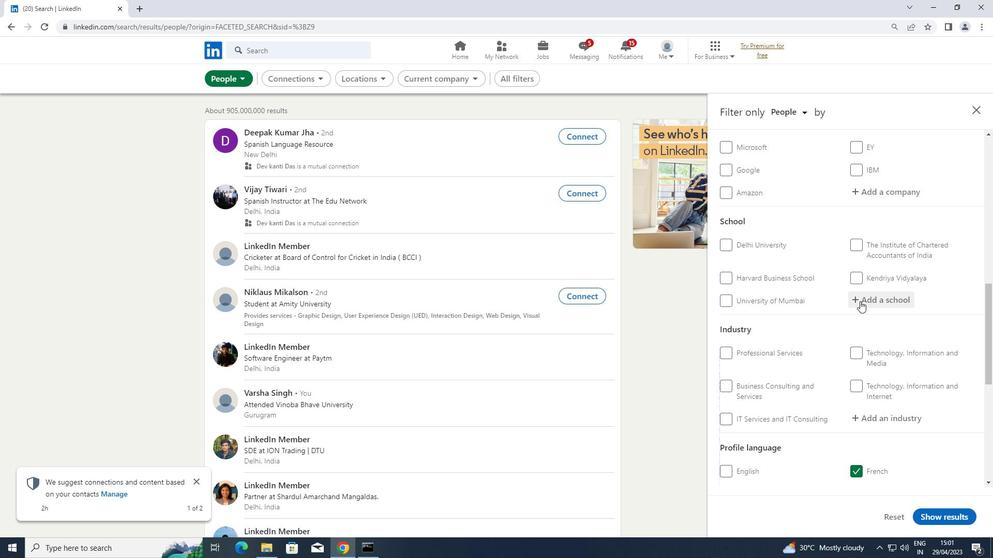 
Action: Mouse pressed left at (867, 297)
Screenshot: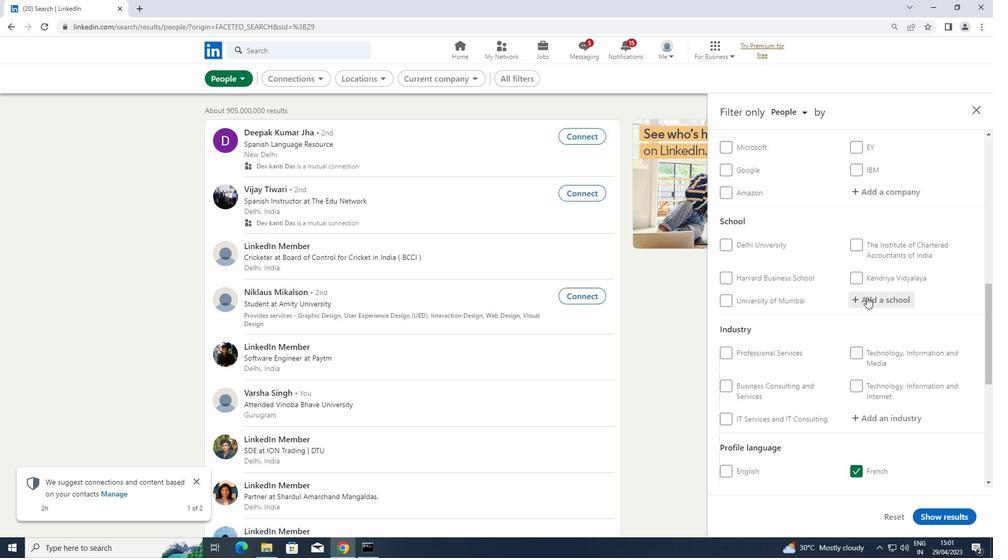 
Action: Key pressed <Key.shift>MAHARAJA
Screenshot: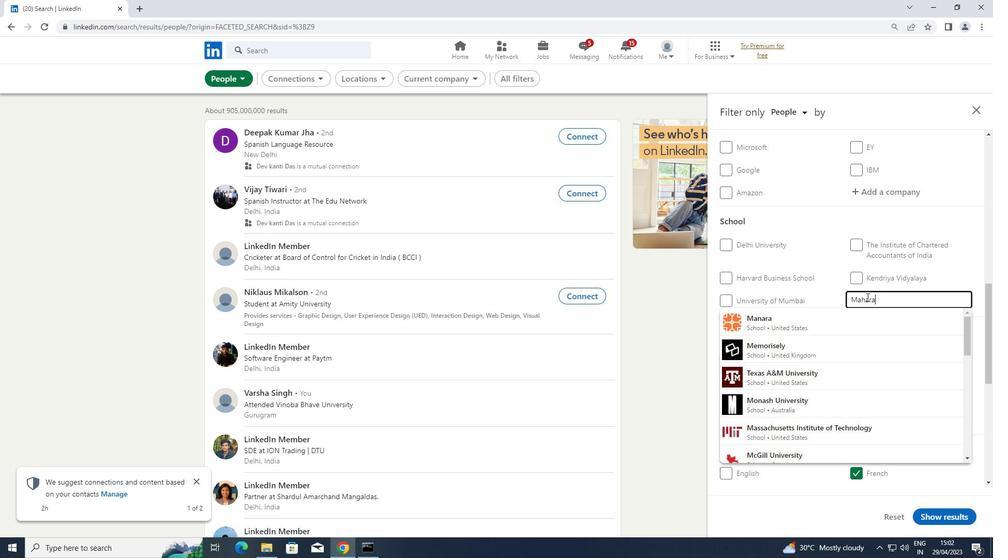 
Action: Mouse moved to (821, 316)
Screenshot: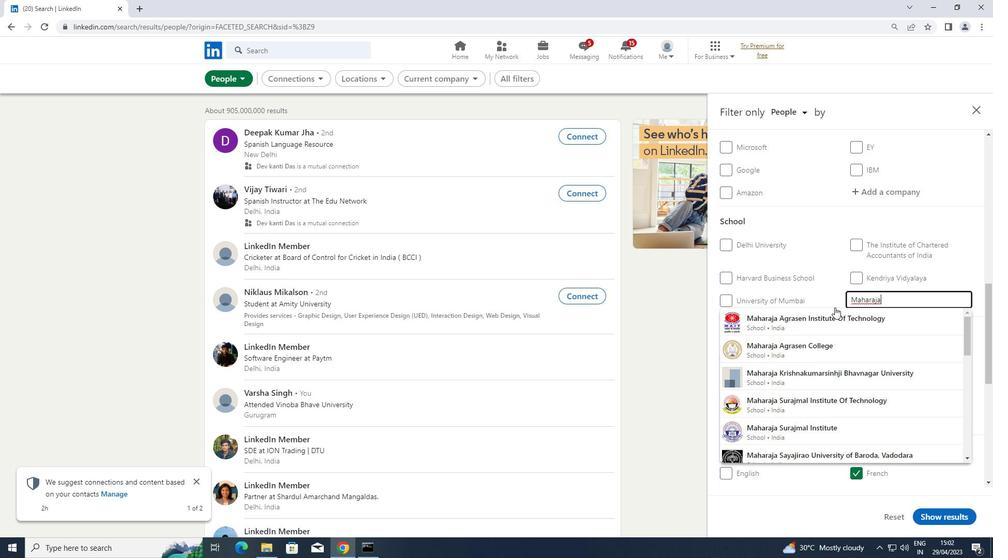 
Action: Mouse pressed left at (821, 316)
Screenshot: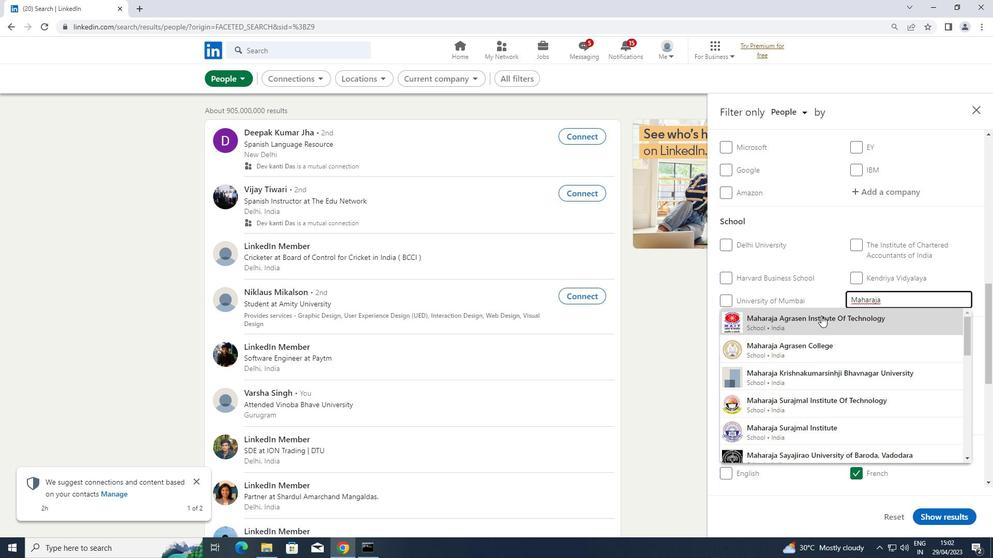 
Action: Mouse scrolled (821, 315) with delta (0, 0)
Screenshot: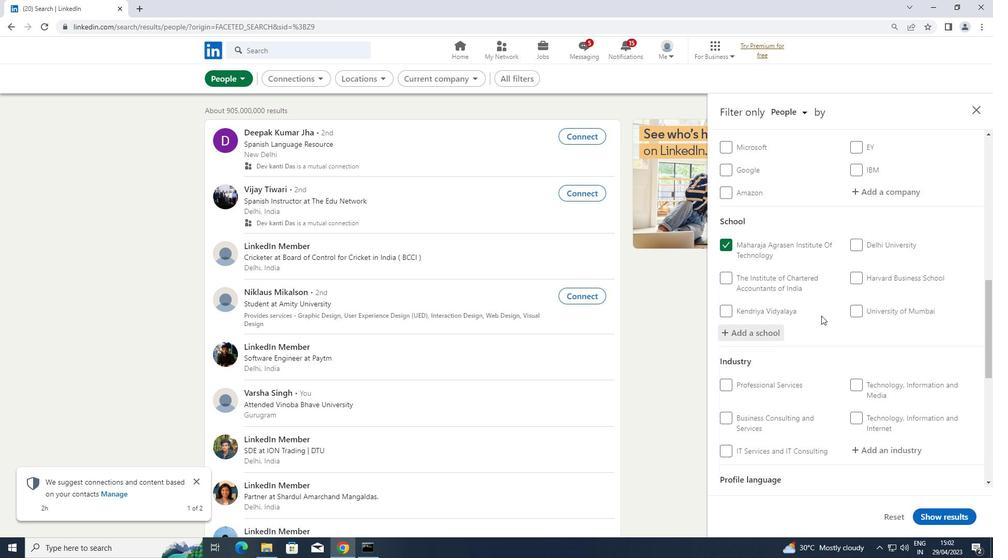 
Action: Mouse scrolled (821, 315) with delta (0, 0)
Screenshot: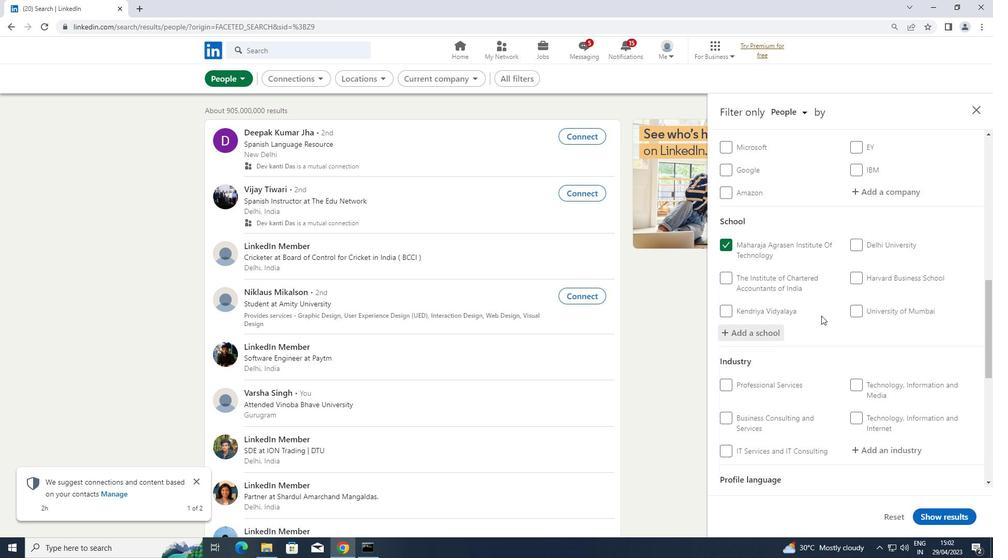 
Action: Mouse moved to (868, 345)
Screenshot: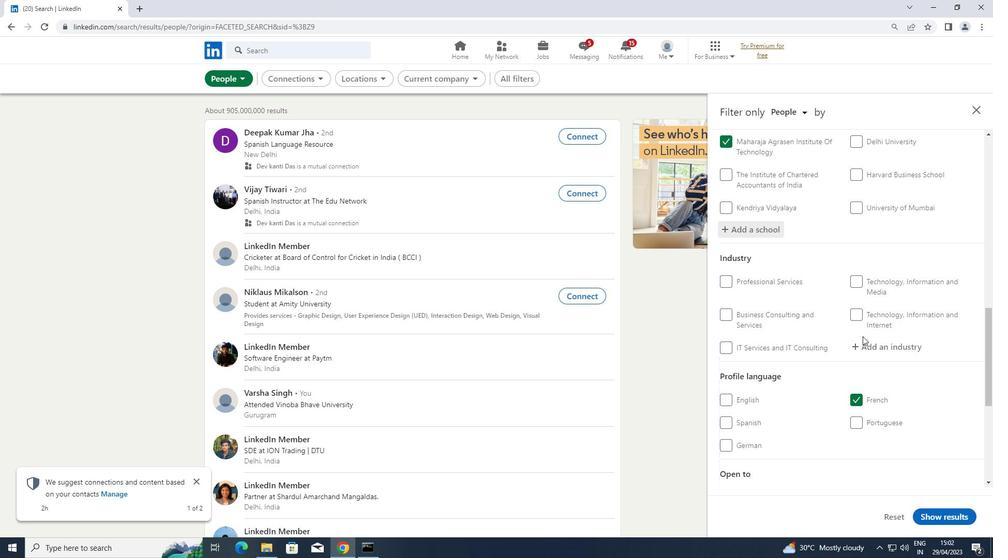 
Action: Mouse pressed left at (868, 345)
Screenshot: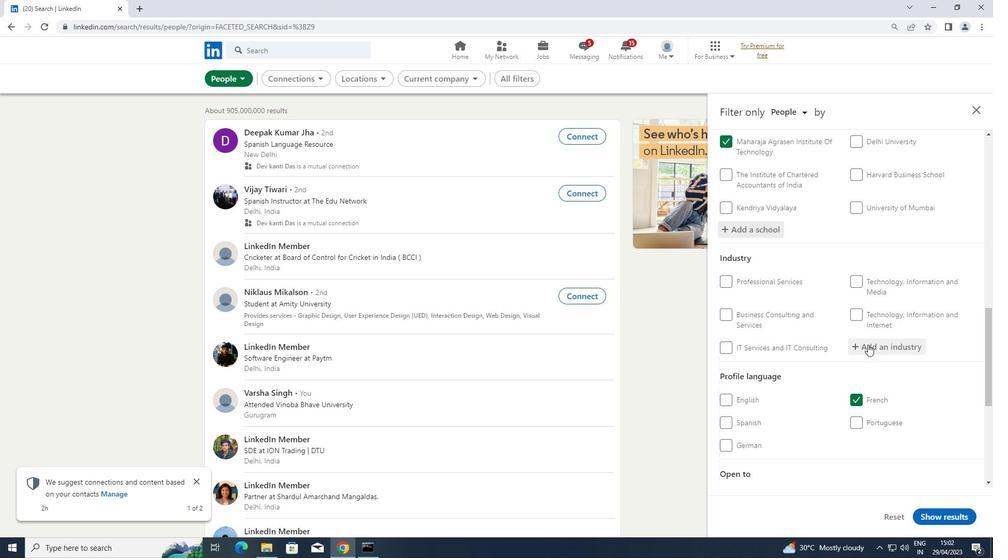 
Action: Key pressed <Key.shift>MUSICIANS
Screenshot: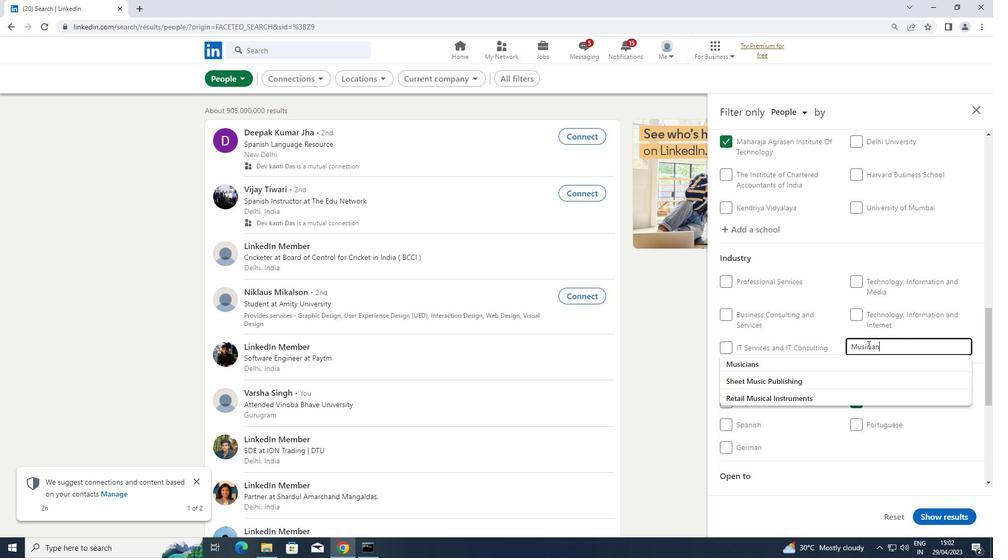 
Action: Mouse moved to (828, 362)
Screenshot: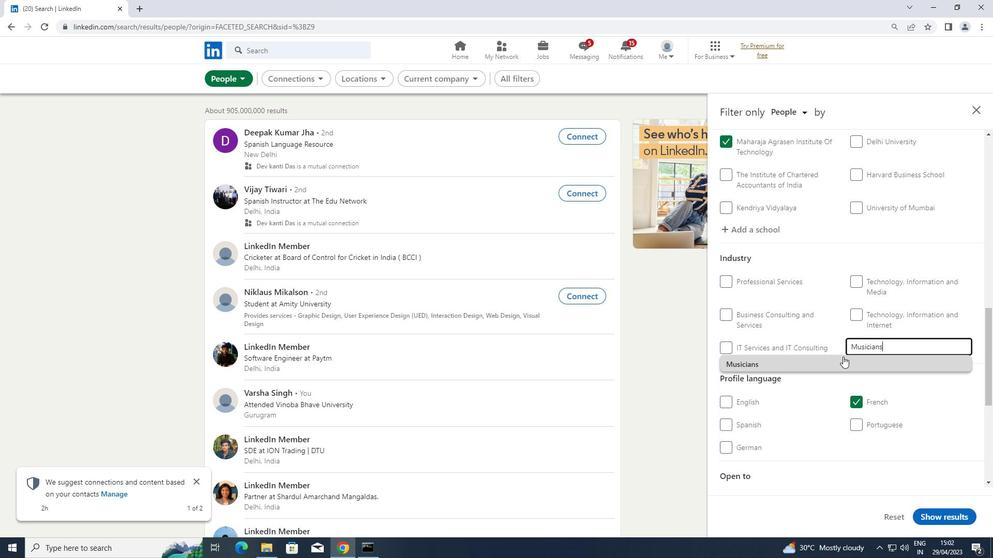 
Action: Mouse pressed left at (828, 362)
Screenshot: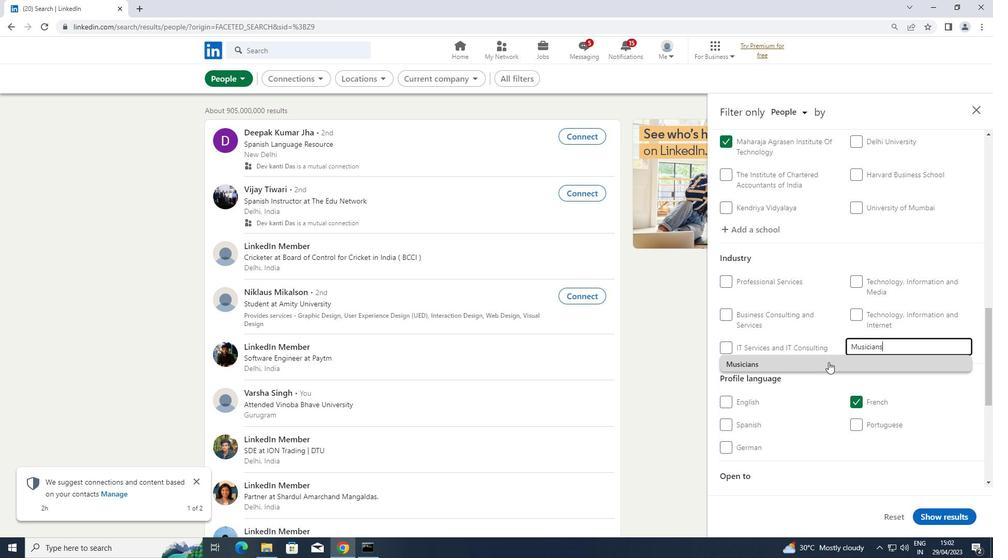 
Action: Mouse scrolled (828, 362) with delta (0, 0)
Screenshot: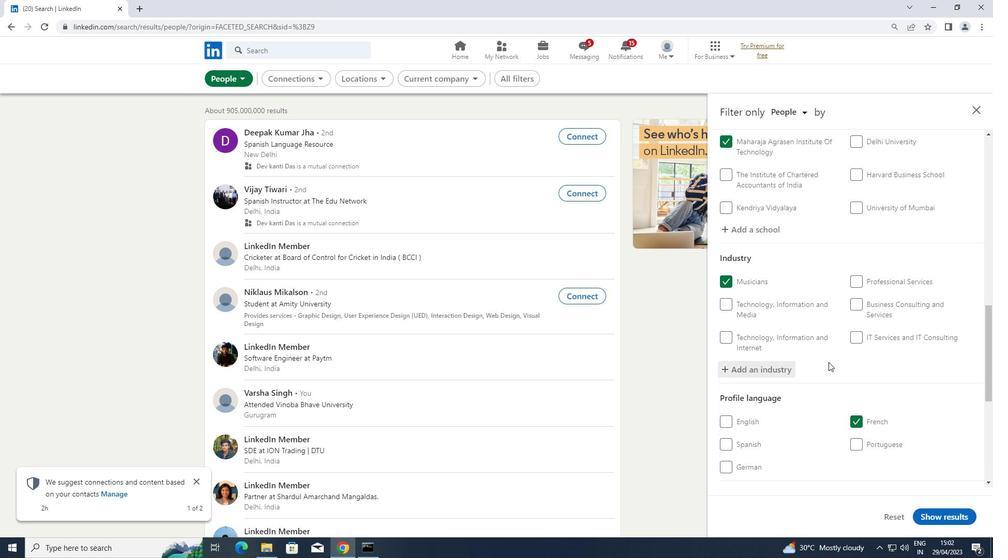 
Action: Mouse scrolled (828, 362) with delta (0, 0)
Screenshot: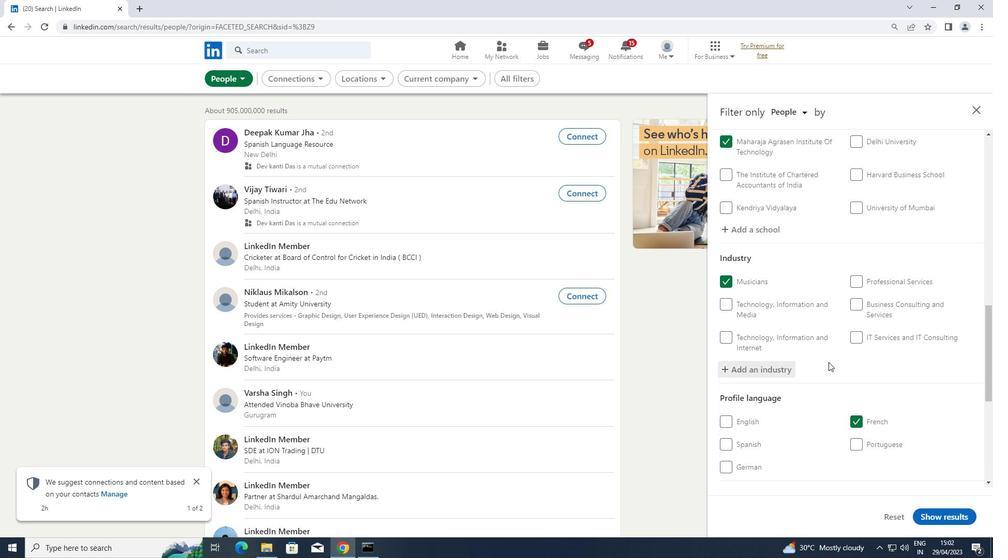 
Action: Mouse scrolled (828, 362) with delta (0, 0)
Screenshot: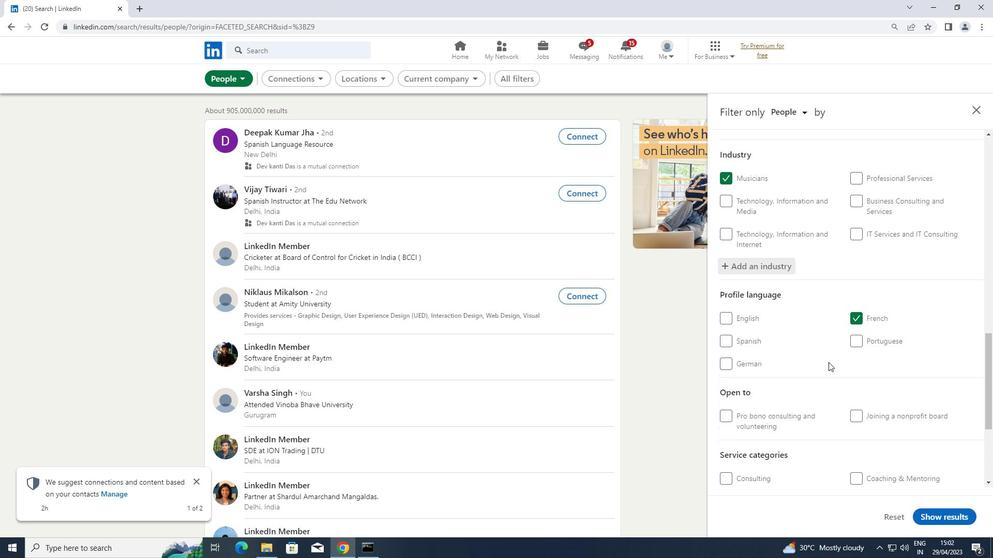 
Action: Mouse scrolled (828, 362) with delta (0, 0)
Screenshot: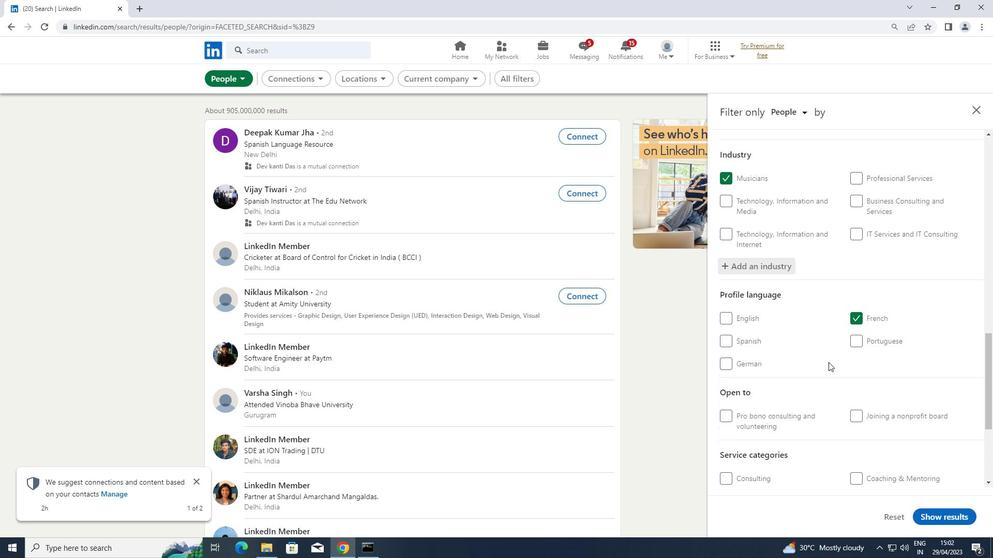 
Action: Mouse moved to (908, 421)
Screenshot: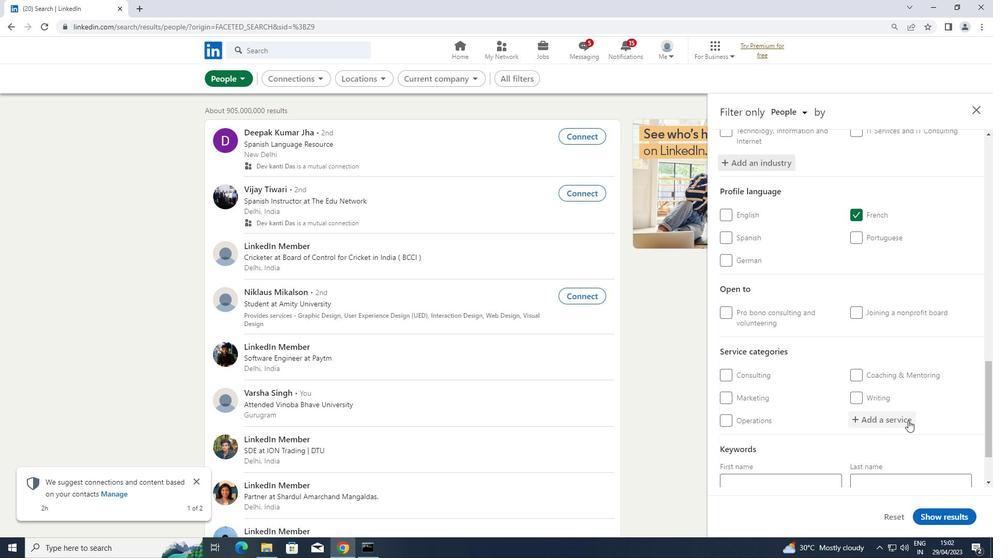 
Action: Mouse pressed left at (908, 421)
Screenshot: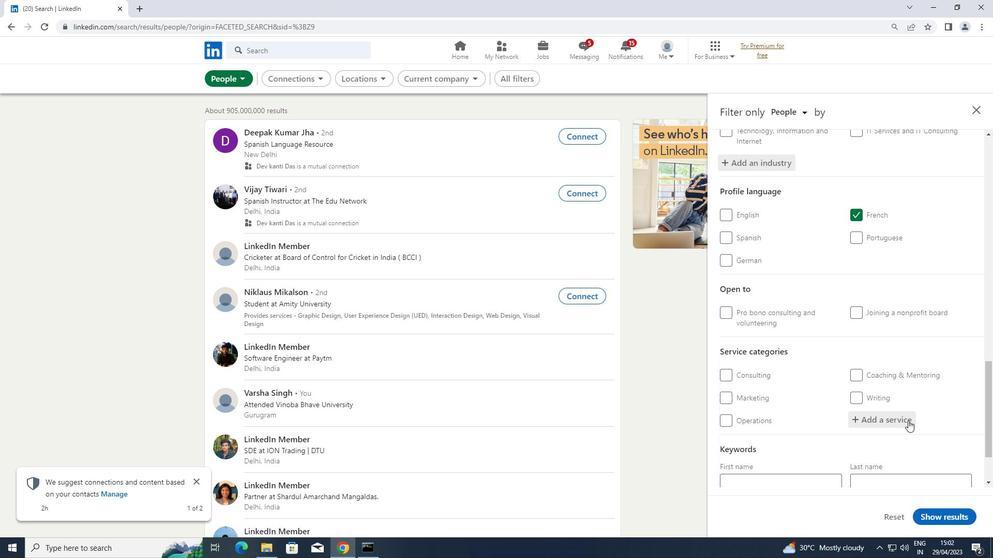 
Action: Key pressed <Key.shift>ILLUSTRATI
Screenshot: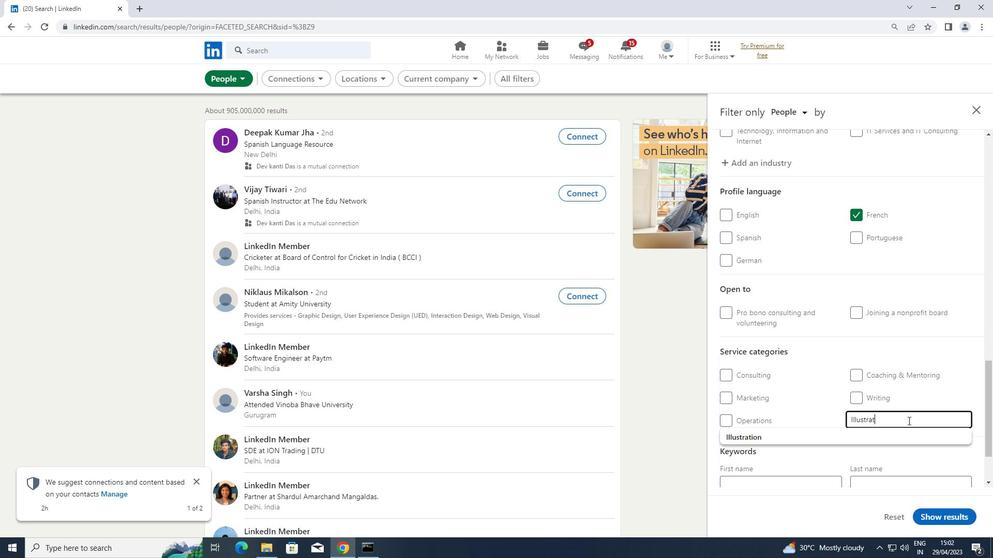 
Action: Mouse moved to (817, 441)
Screenshot: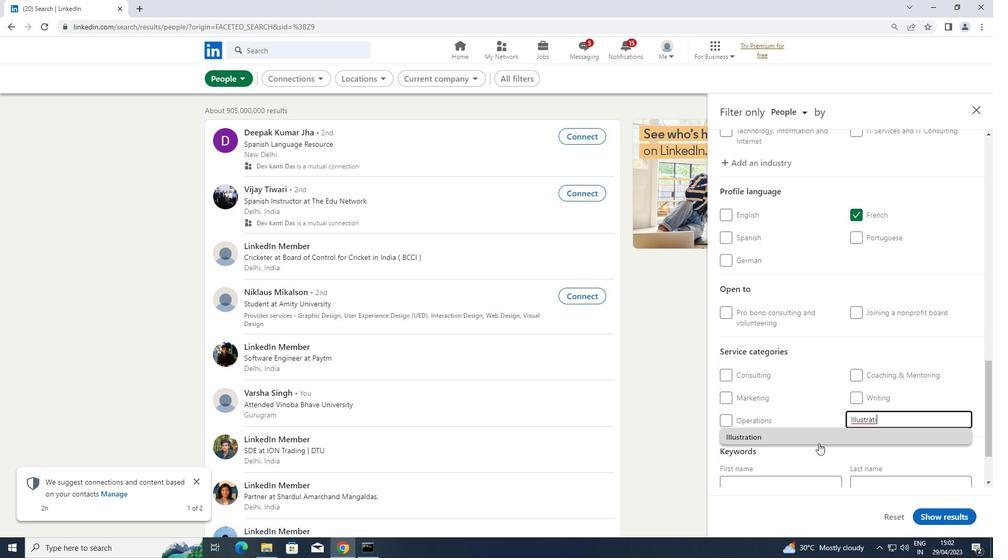 
Action: Mouse pressed left at (817, 441)
Screenshot: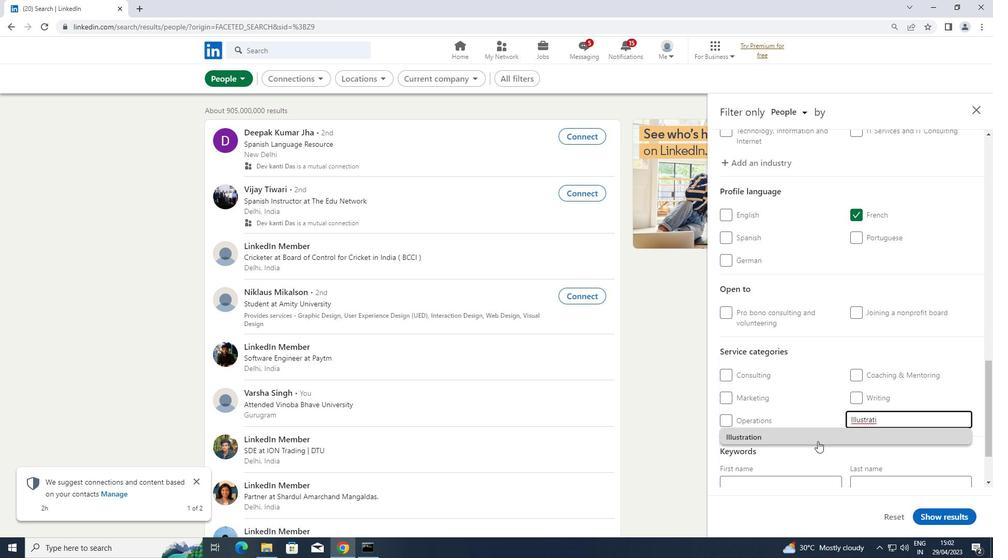 
Action: Mouse scrolled (817, 441) with delta (0, 0)
Screenshot: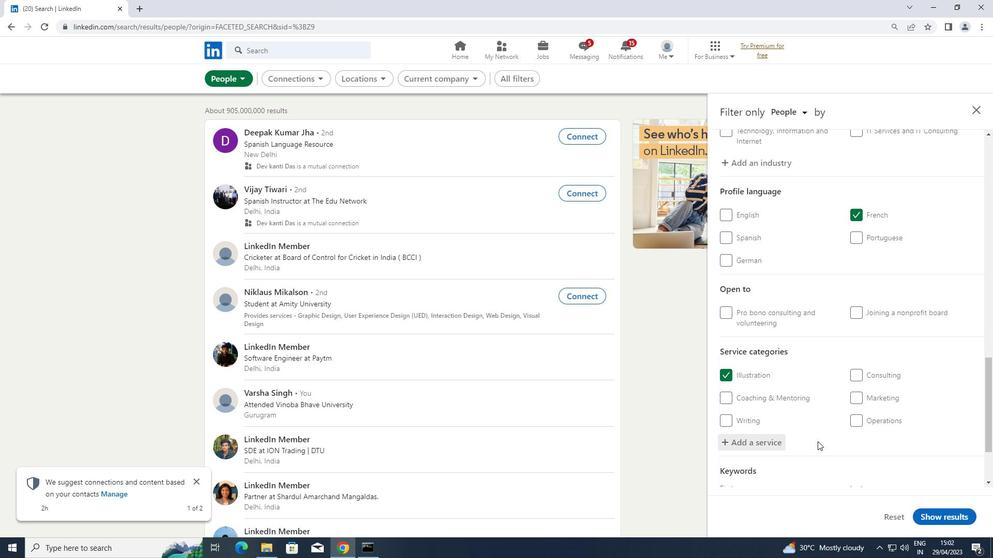 
Action: Mouse scrolled (817, 441) with delta (0, 0)
Screenshot: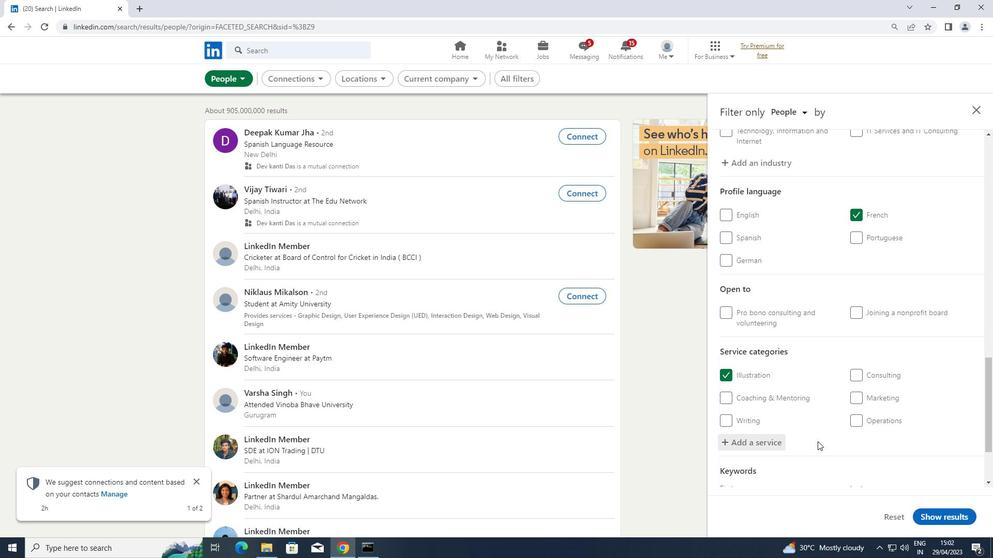 
Action: Mouse moved to (791, 442)
Screenshot: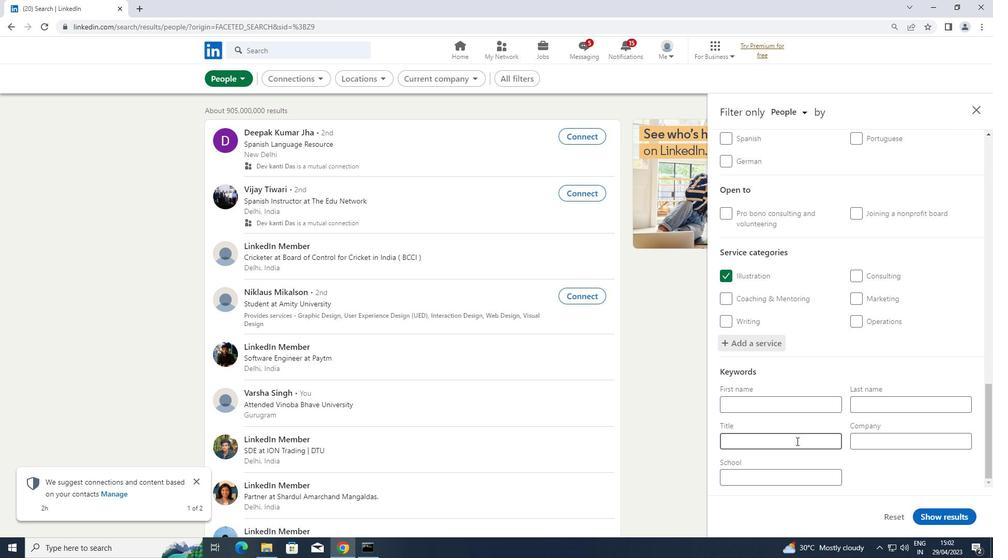 
Action: Mouse pressed left at (791, 442)
Screenshot: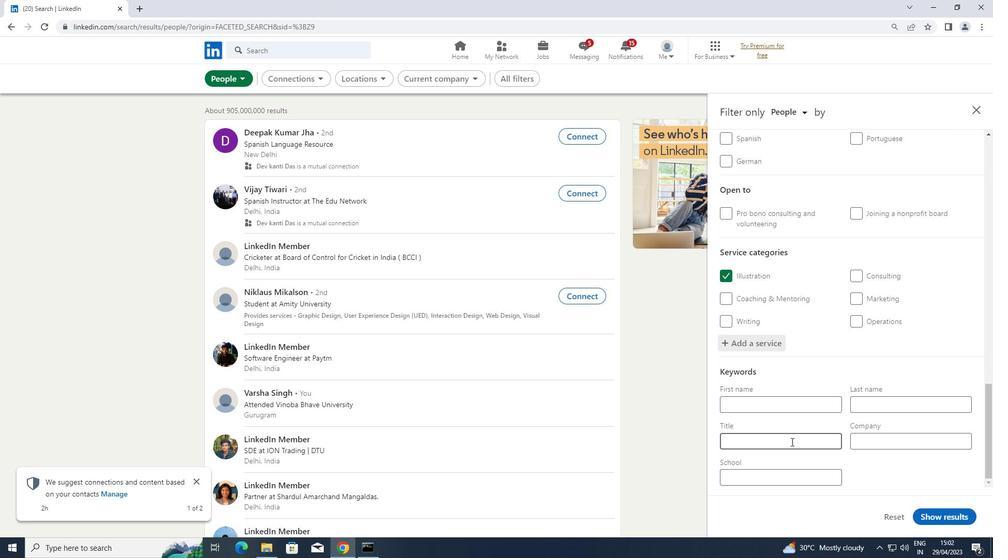 
Action: Key pressed <Key.shift>SPEECHWRITER
Screenshot: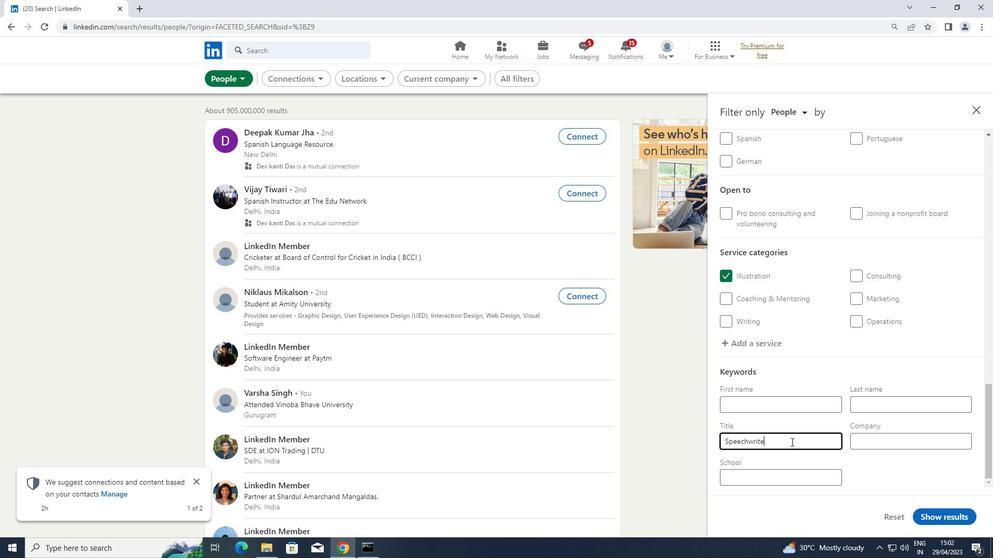 
Action: Mouse moved to (949, 516)
Screenshot: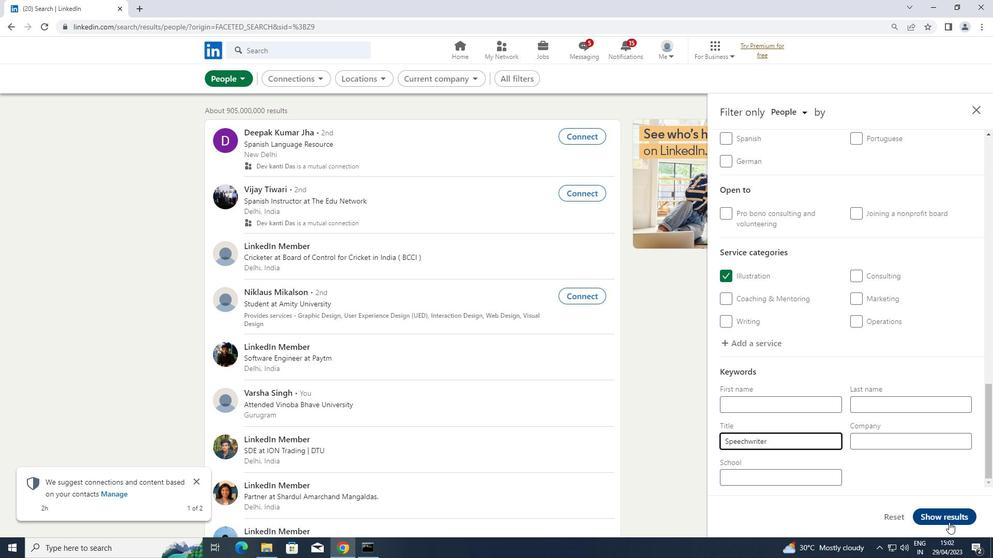 
Action: Mouse pressed left at (949, 516)
Screenshot: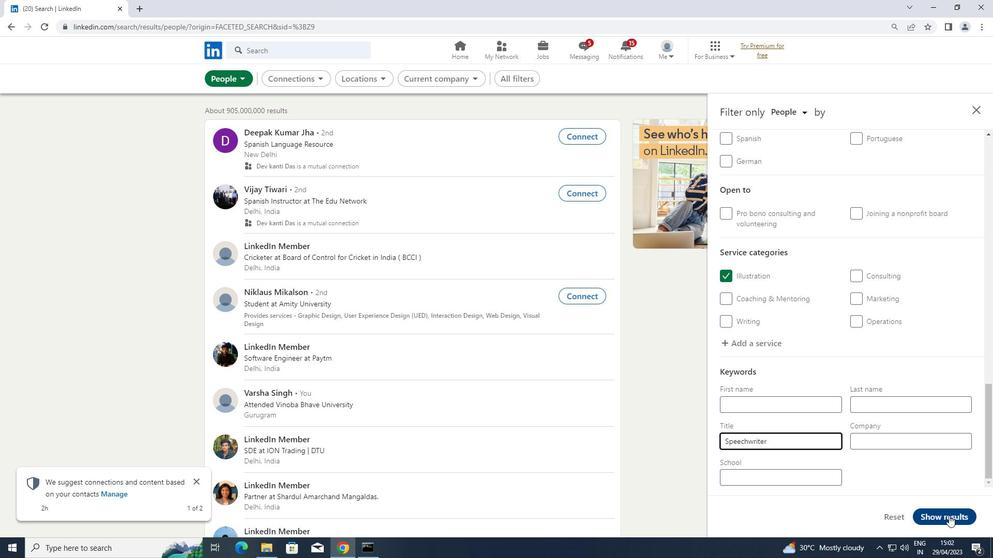 
